 Task: Add an event with the title Product Development Update and Future Roadmap Discussion, date '2023/11/11', time 9:15 AM to 11:15 AMand add a description: Reviewing the creative elements of the campaign, such as visuals, copywriting, branding, and overall design. This involves evaluating their effectiveness in capturing attention, conveying the intended message, and creating a memorable brand impression.Select event color  Tomato . Add location for the event as: Hamburg, Germany, logged in from the account softage.4@softage.netand send the event invitation to softage.6@softage.net and softage.7@softage.net. Set a reminder for the event Weekly on Sunday
Action: Mouse moved to (75, 100)
Screenshot: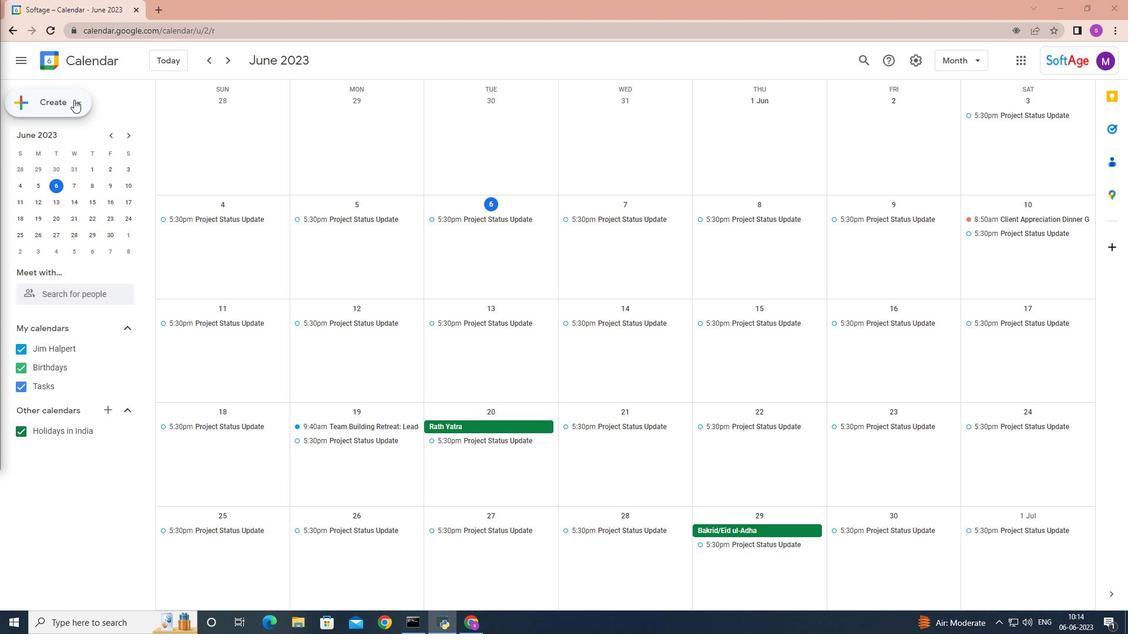 
Action: Mouse pressed left at (75, 100)
Screenshot: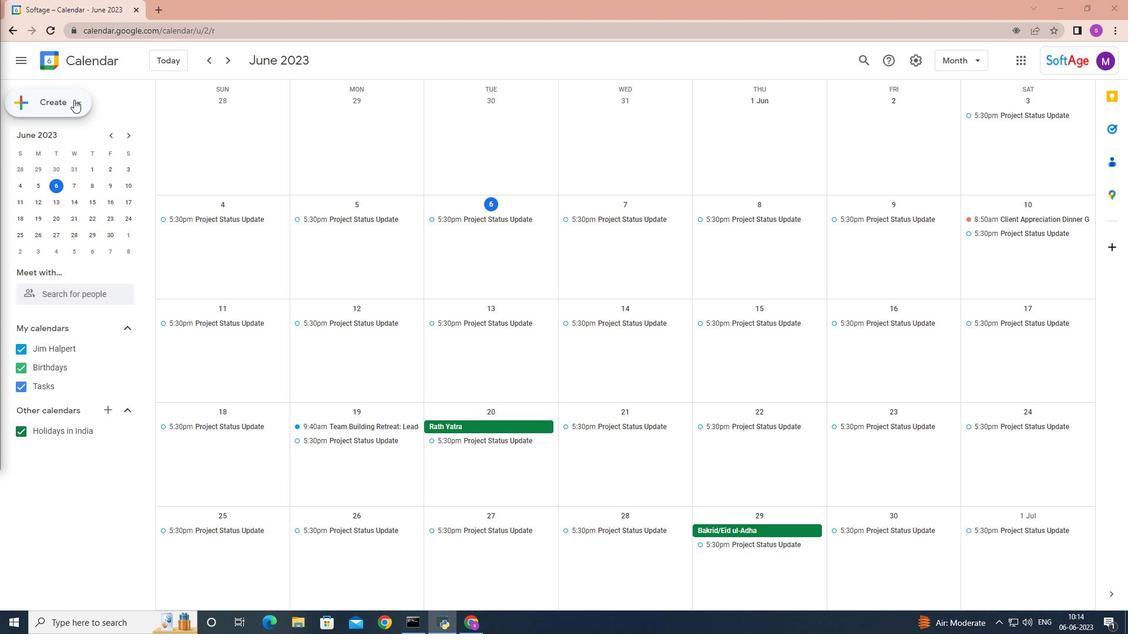 
Action: Mouse moved to (71, 129)
Screenshot: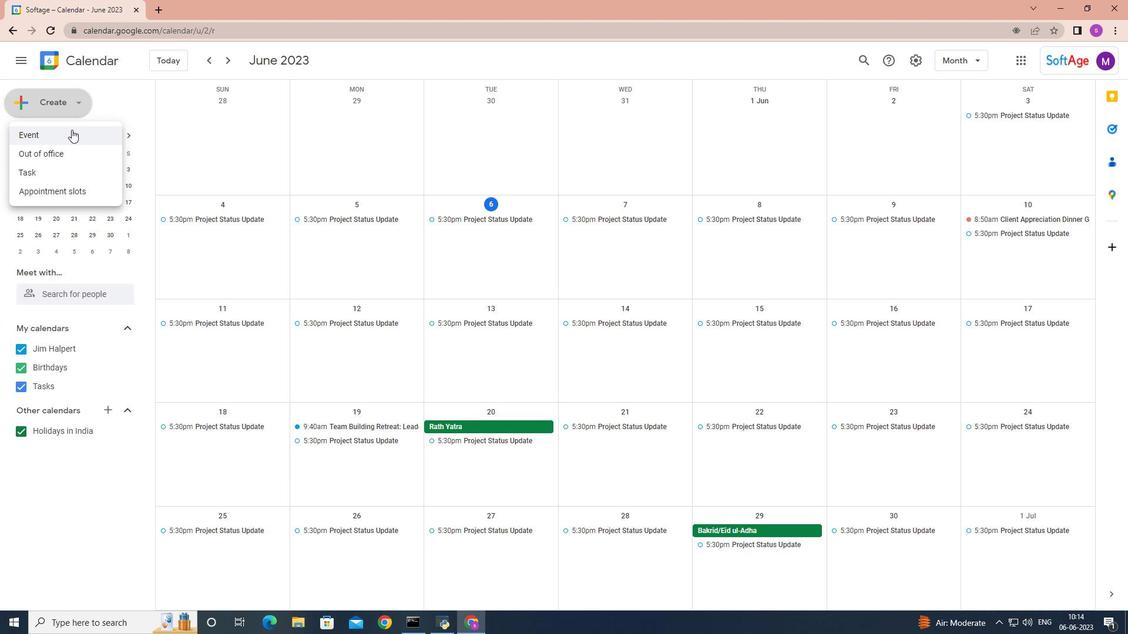 
Action: Mouse pressed left at (71, 129)
Screenshot: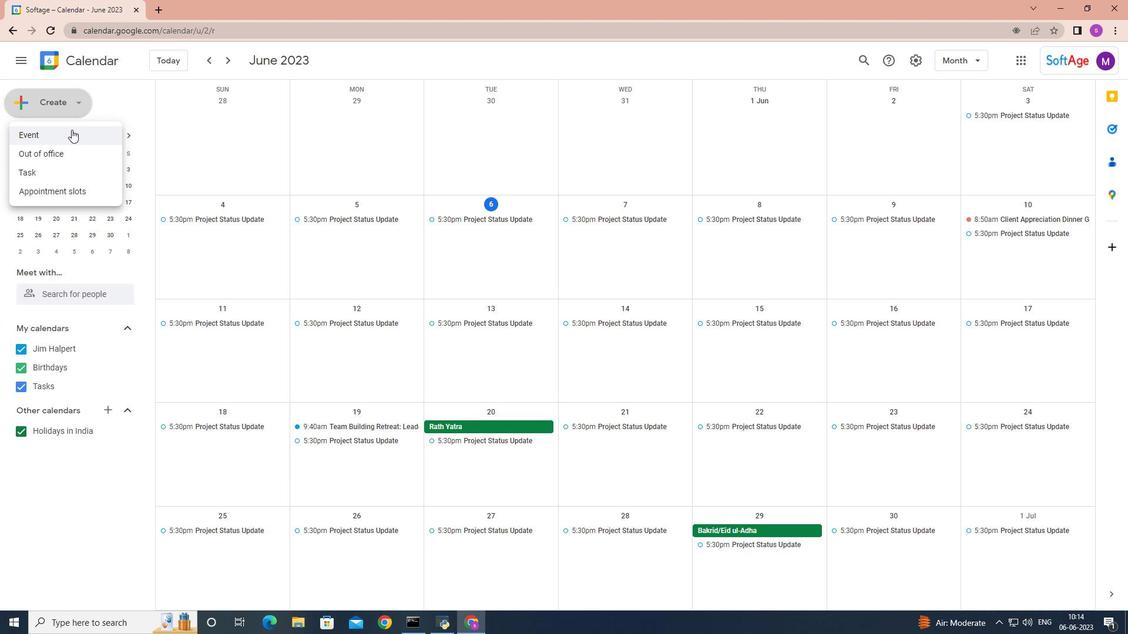 
Action: Mouse moved to (326, 459)
Screenshot: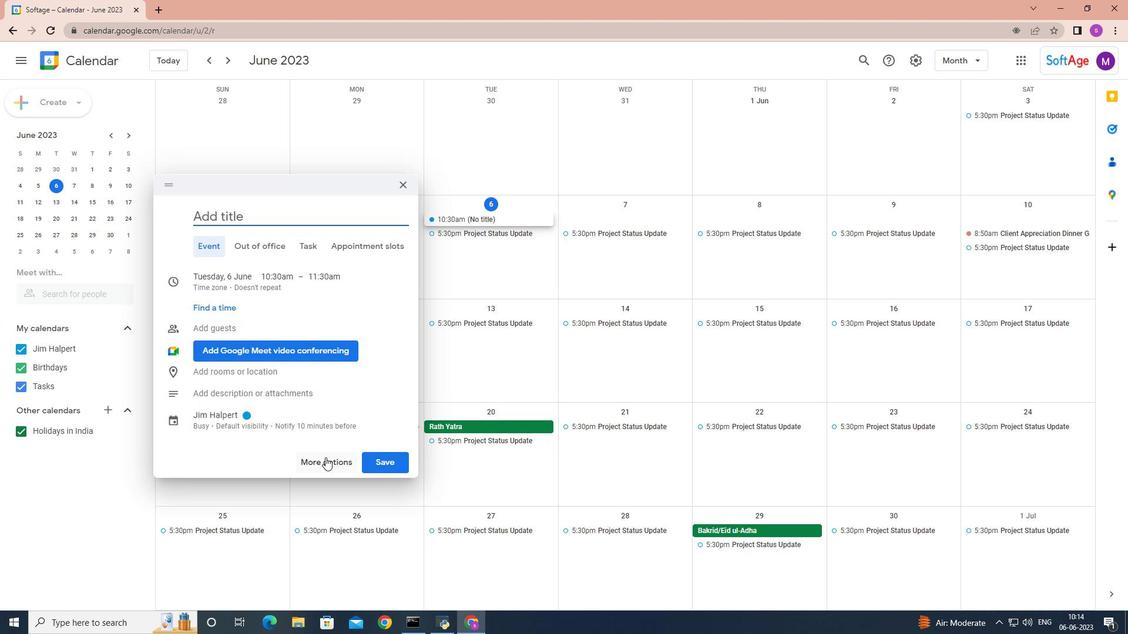 
Action: Mouse pressed left at (326, 459)
Screenshot: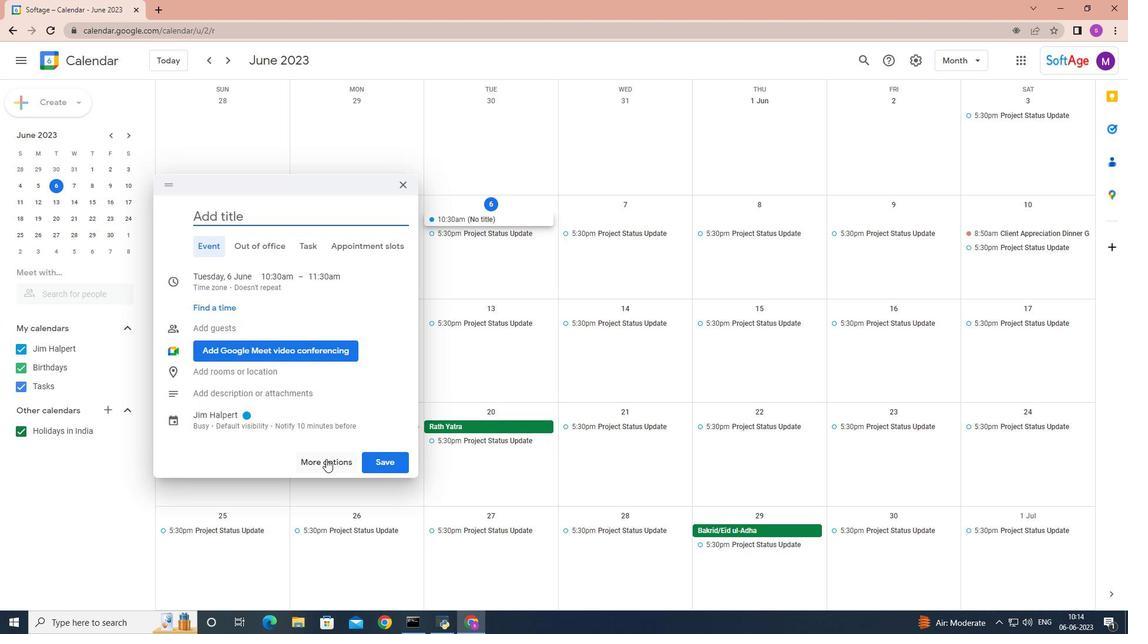 
Action: Mouse moved to (326, 459)
Screenshot: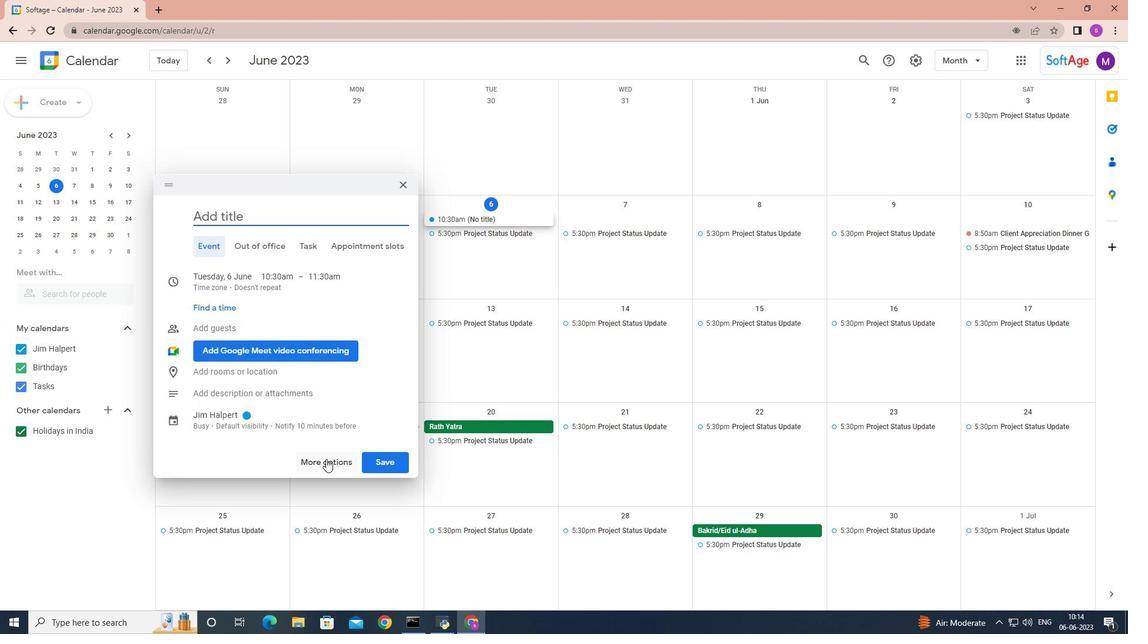 
Action: Key pressed <Key.shift>Product<Key.space><Key.shift>Development<Key.space><Key.shift>Update<Key.space>and<Key.space><Key.shift>Future<Key.space><Key.shift>Roadmap<Key.space><Key.backspace><Key.backspace><Key.backspace><Key.backspace><Key.space>map<Key.space><Key.shift><Key.shift>discussion<Key.space>
Screenshot: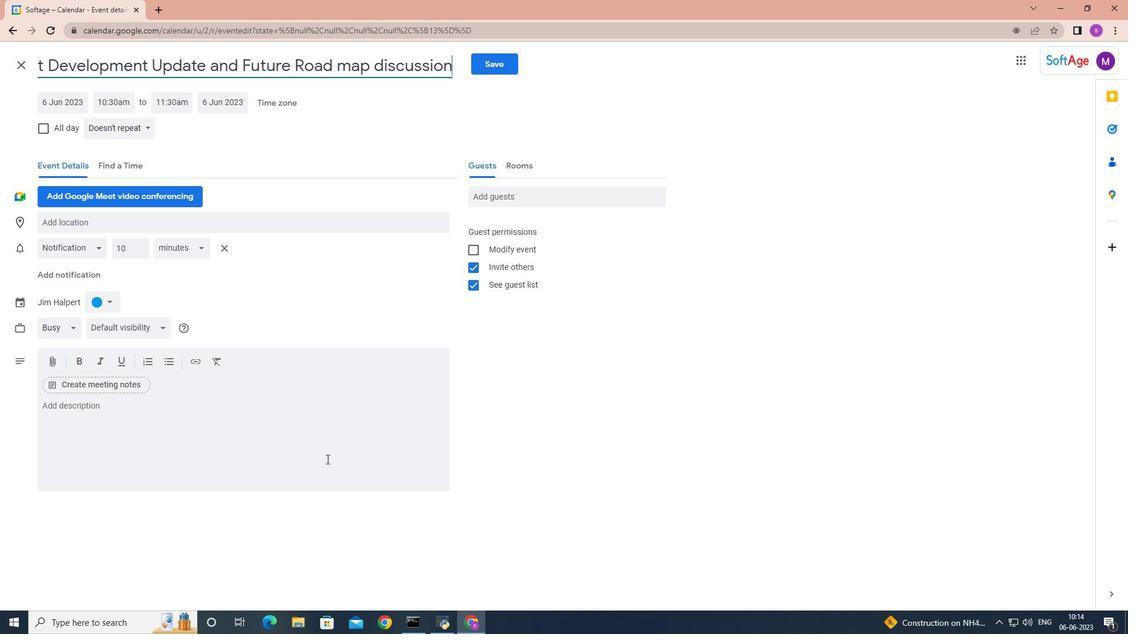 
Action: Mouse moved to (74, 102)
Screenshot: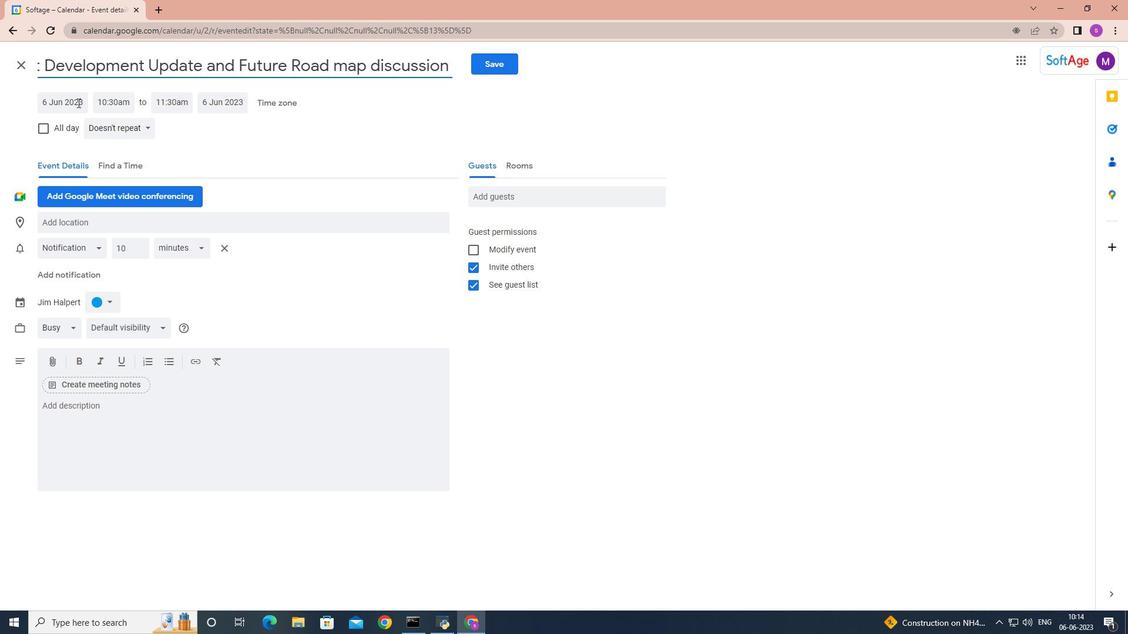 
Action: Mouse pressed left at (74, 102)
Screenshot: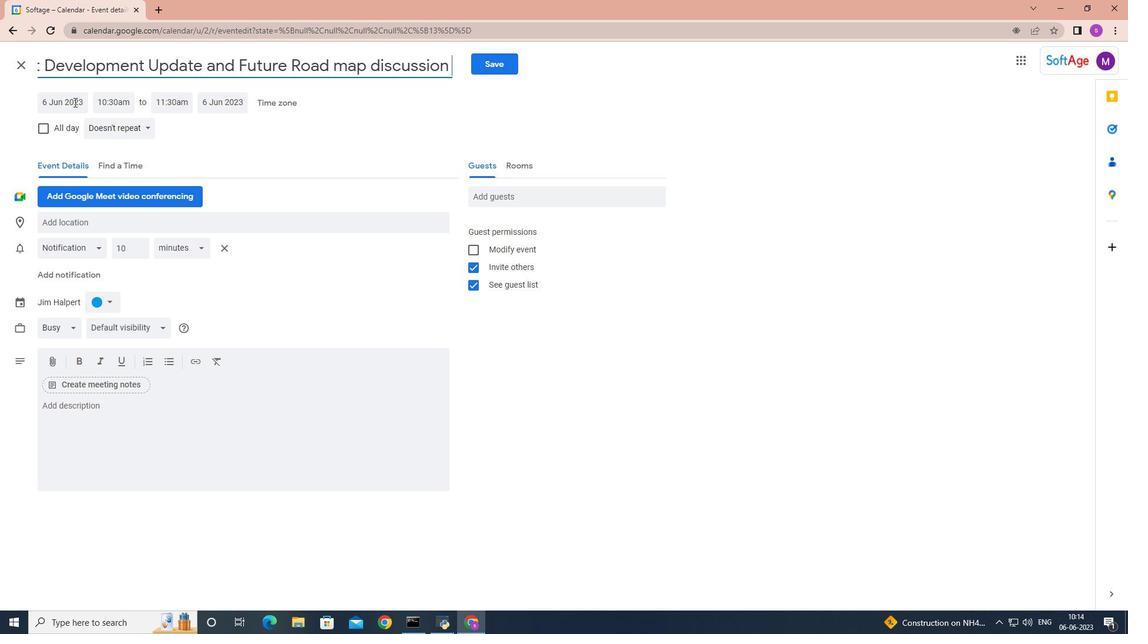 
Action: Mouse moved to (187, 129)
Screenshot: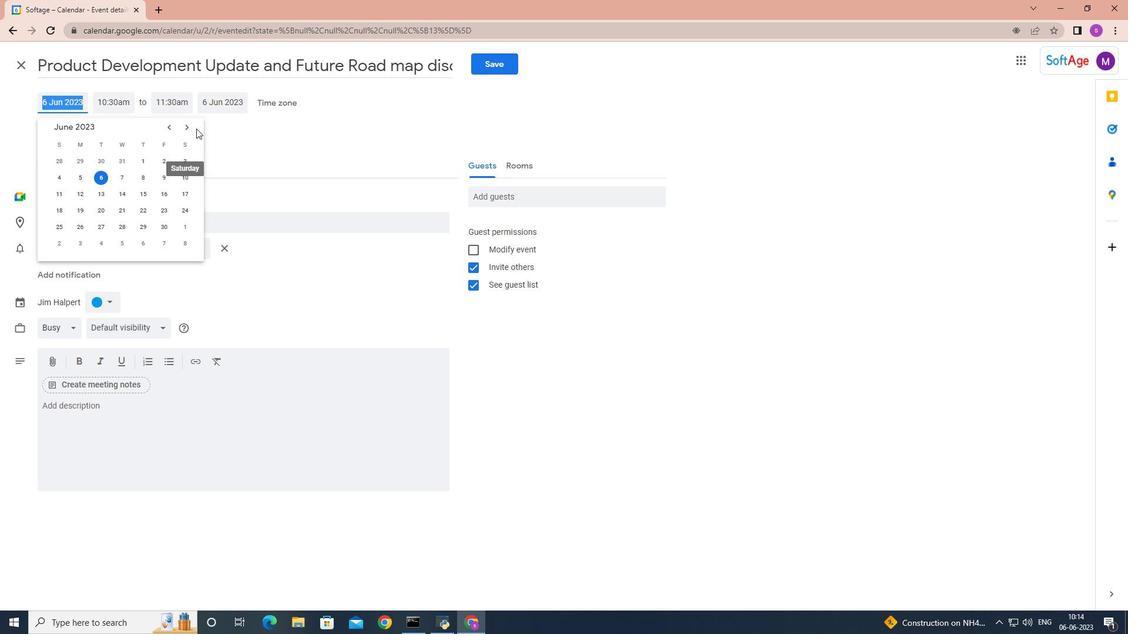 
Action: Mouse pressed left at (187, 129)
Screenshot: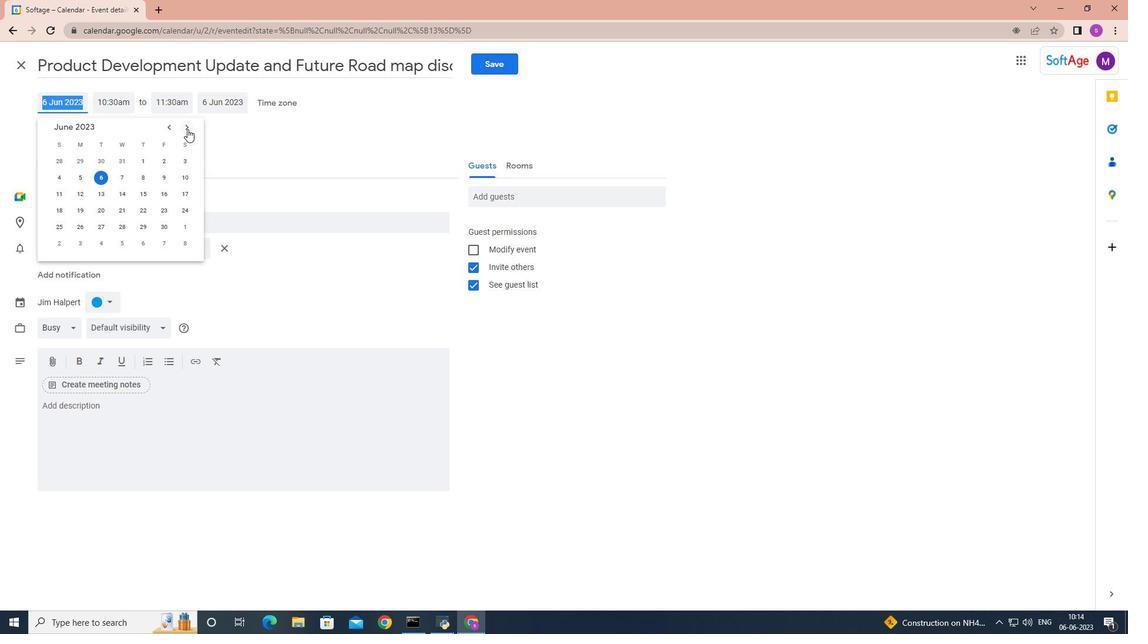 
Action: Mouse pressed left at (187, 129)
Screenshot: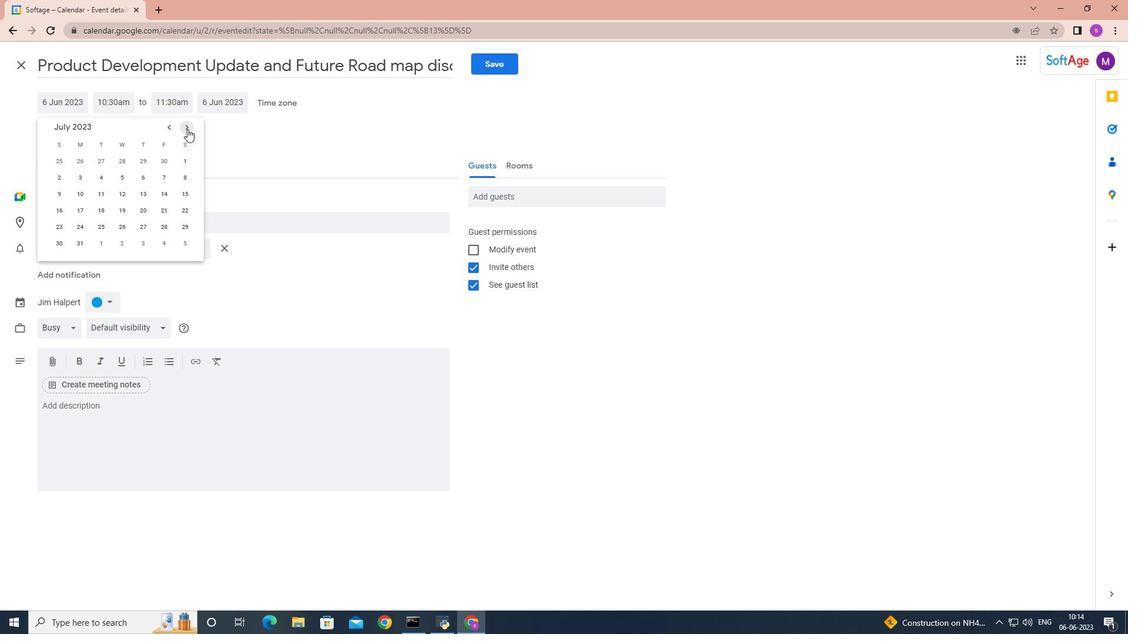 
Action: Mouse pressed left at (187, 129)
Screenshot: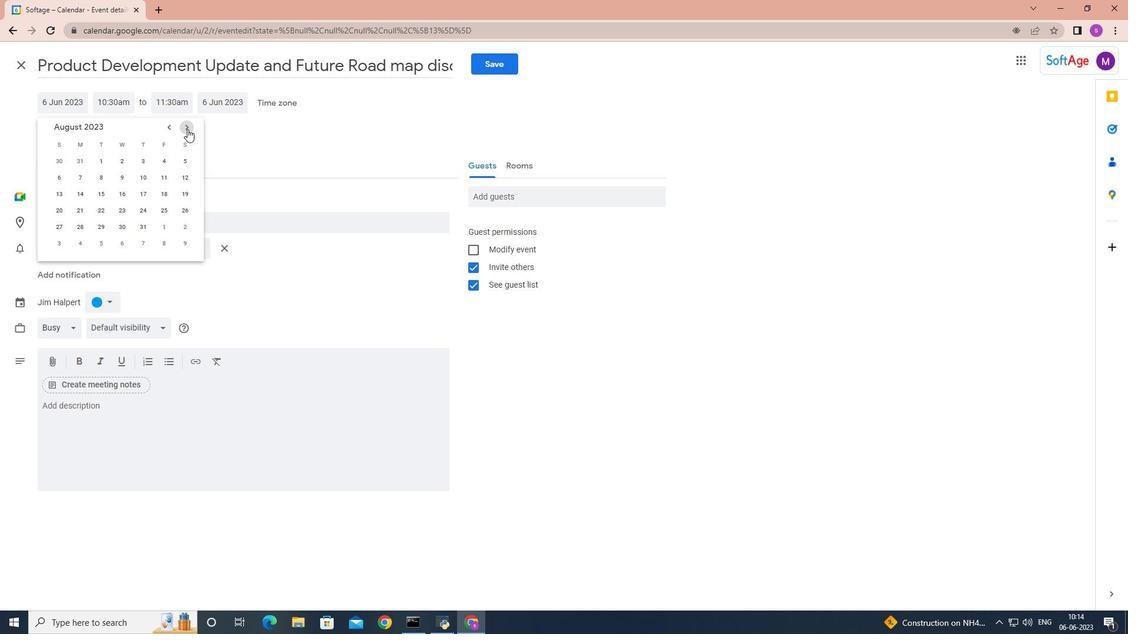 
Action: Mouse pressed left at (187, 129)
Screenshot: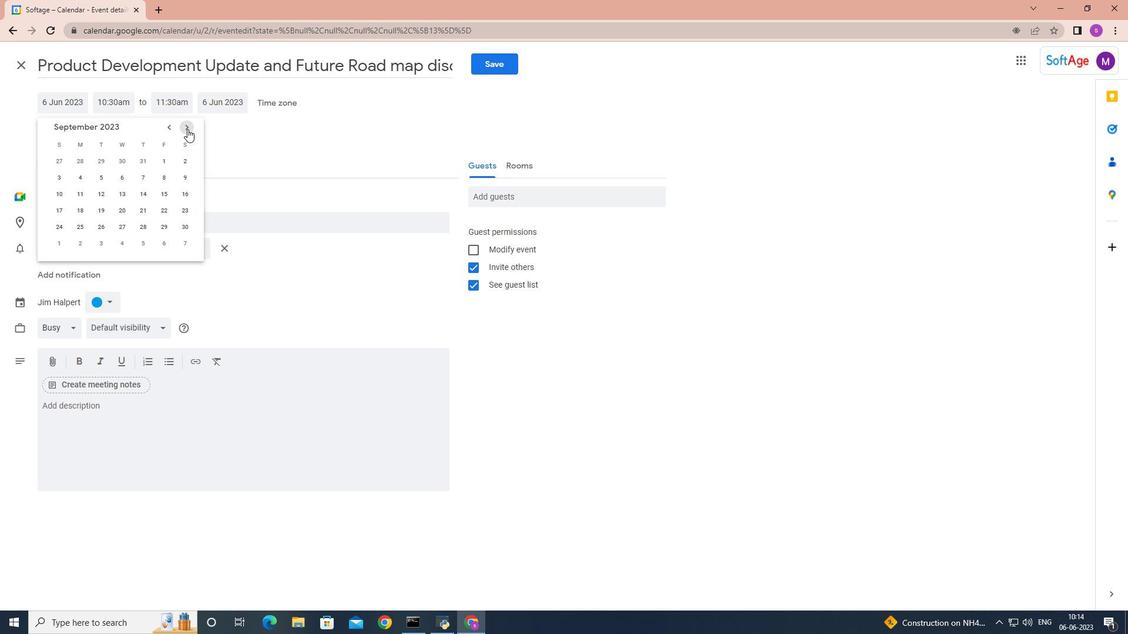 
Action: Mouse pressed left at (187, 129)
Screenshot: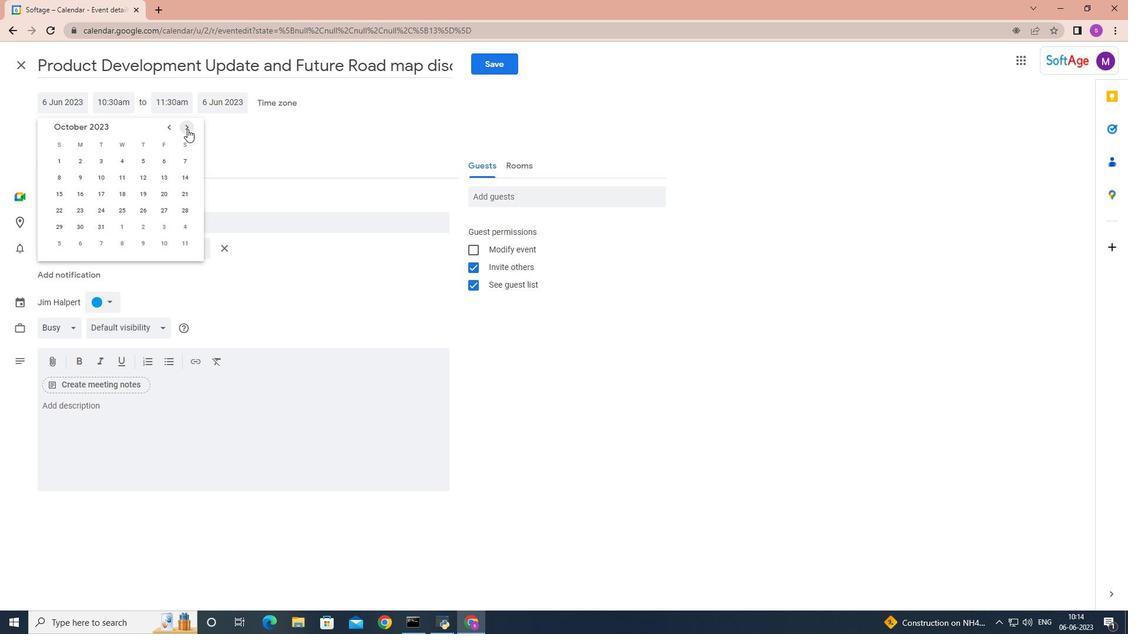 
Action: Mouse moved to (183, 179)
Screenshot: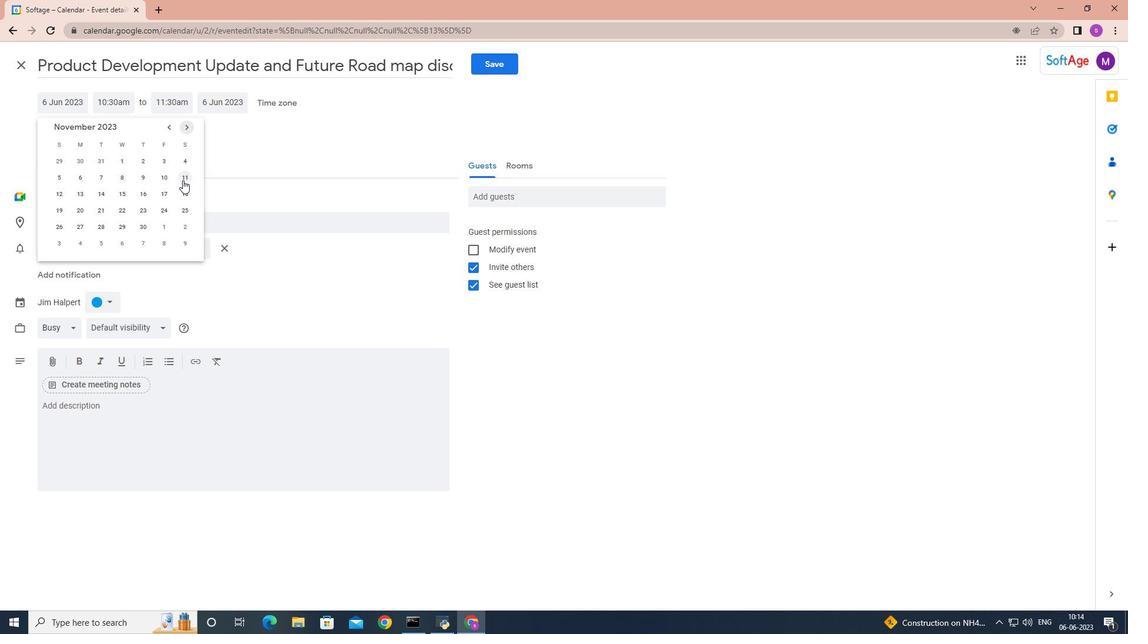 
Action: Mouse pressed left at (183, 179)
Screenshot: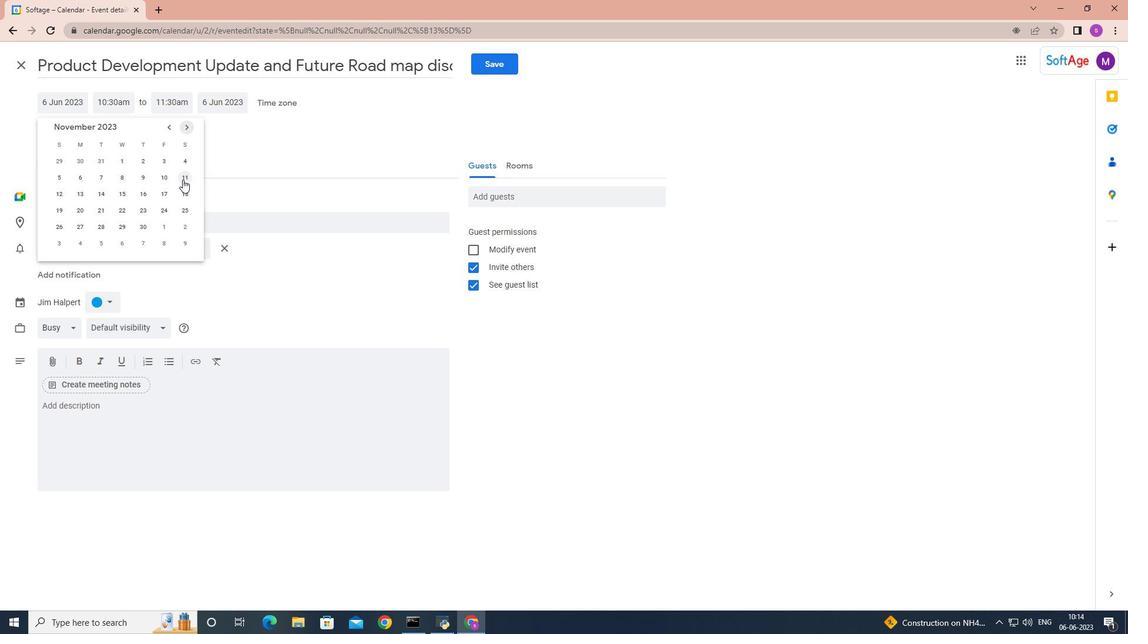 
Action: Mouse moved to (126, 104)
Screenshot: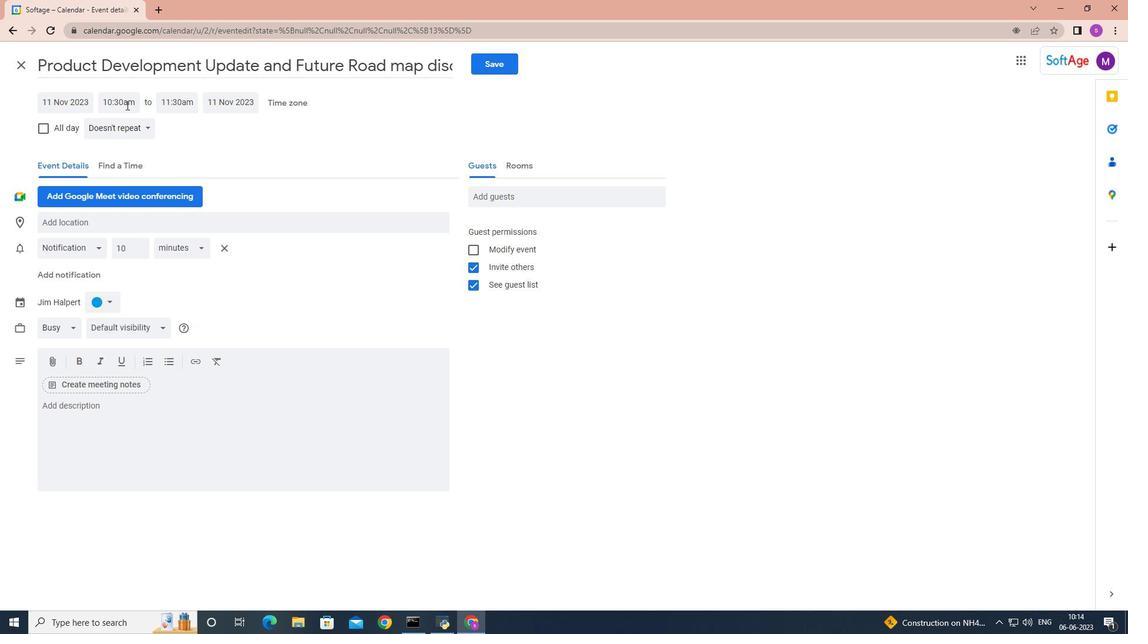 
Action: Mouse pressed left at (126, 104)
Screenshot: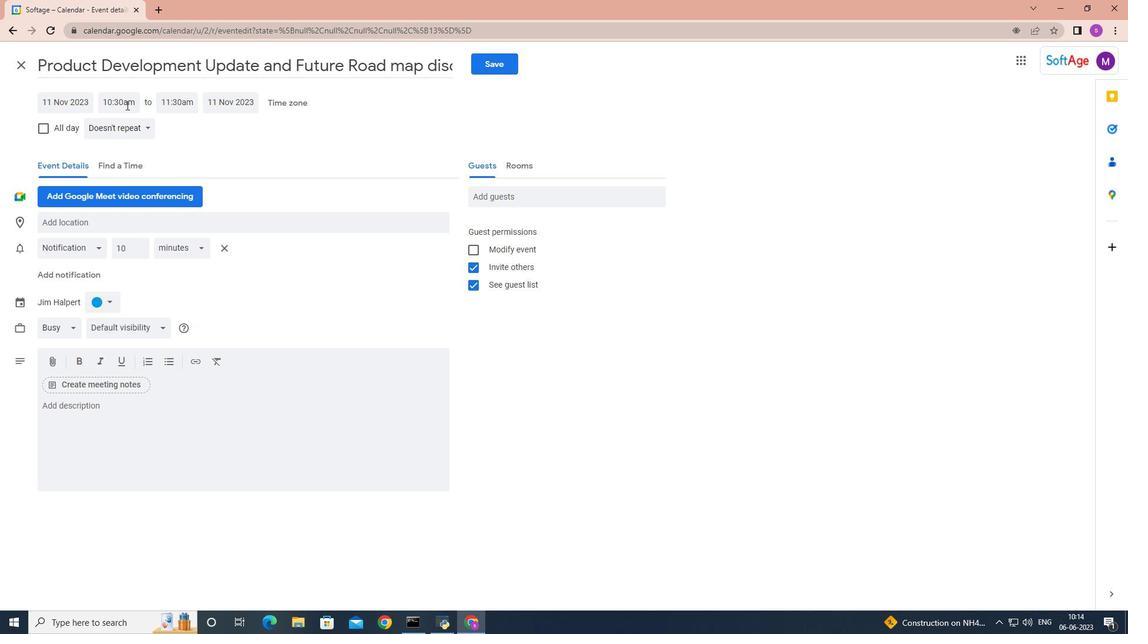 
Action: Mouse moved to (169, 202)
Screenshot: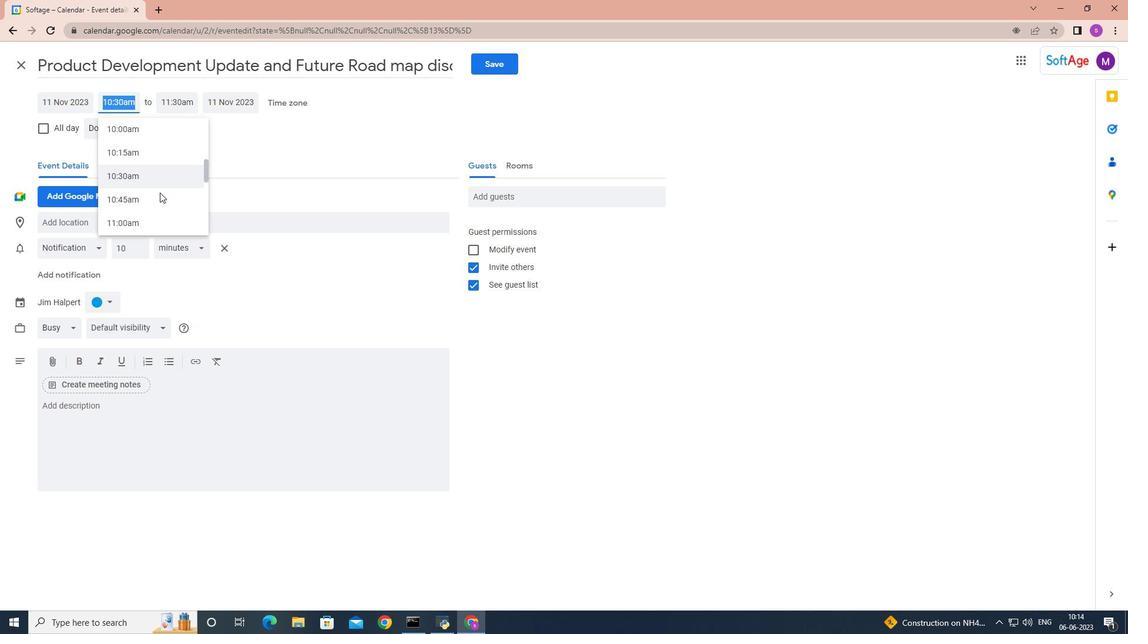 
Action: Mouse scrolled (169, 203) with delta (0, 0)
Screenshot: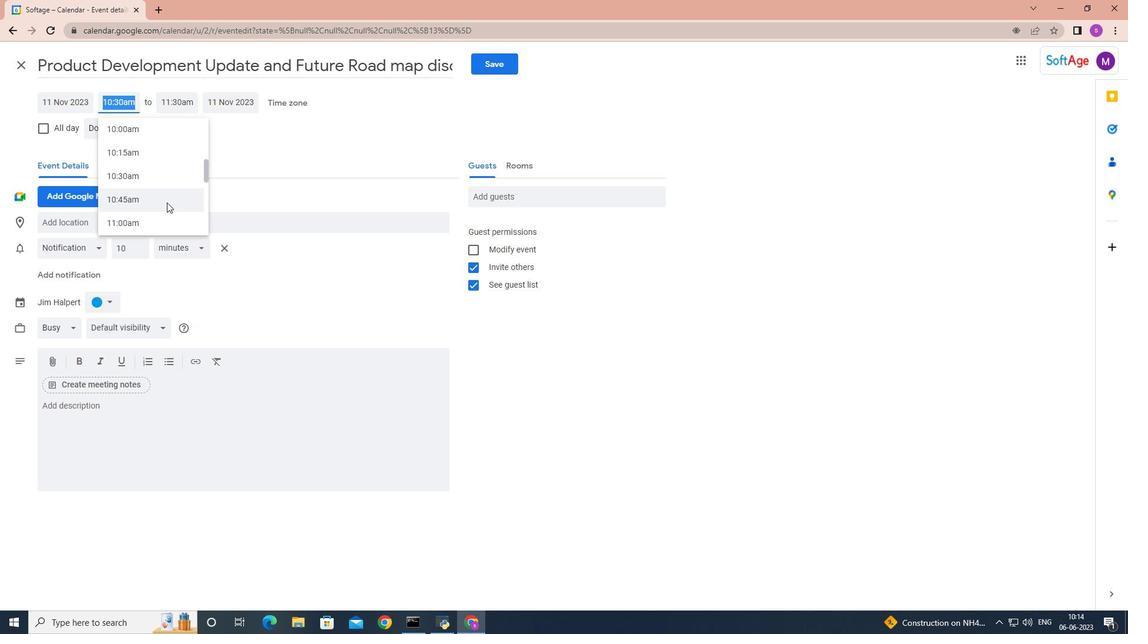 
Action: Mouse scrolled (169, 203) with delta (0, 0)
Screenshot: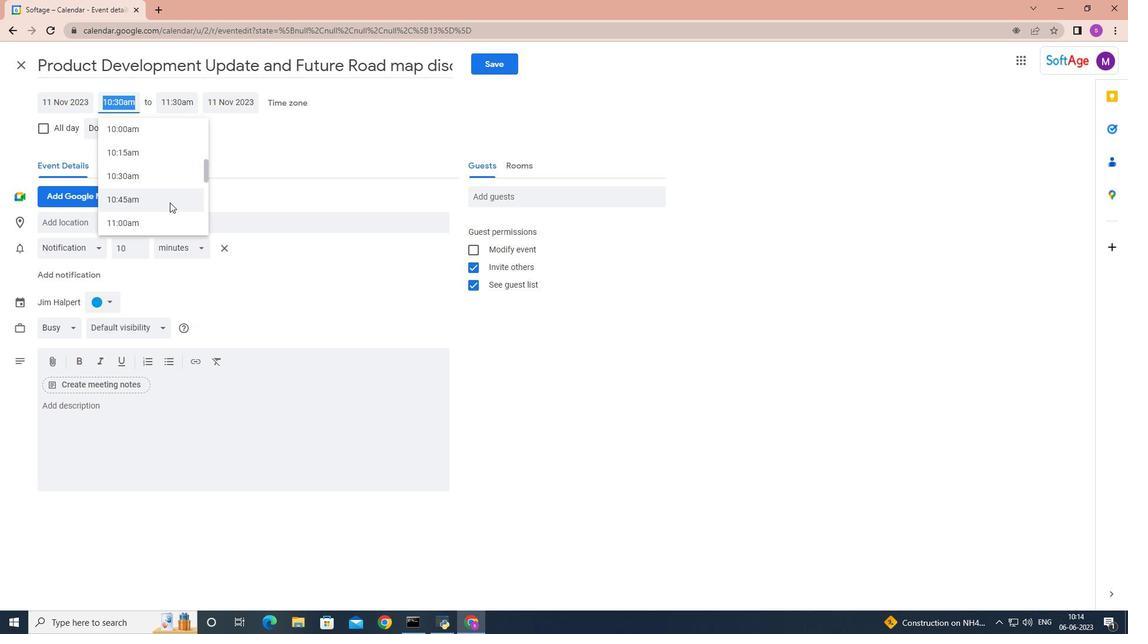 
Action: Mouse scrolled (169, 203) with delta (0, 0)
Screenshot: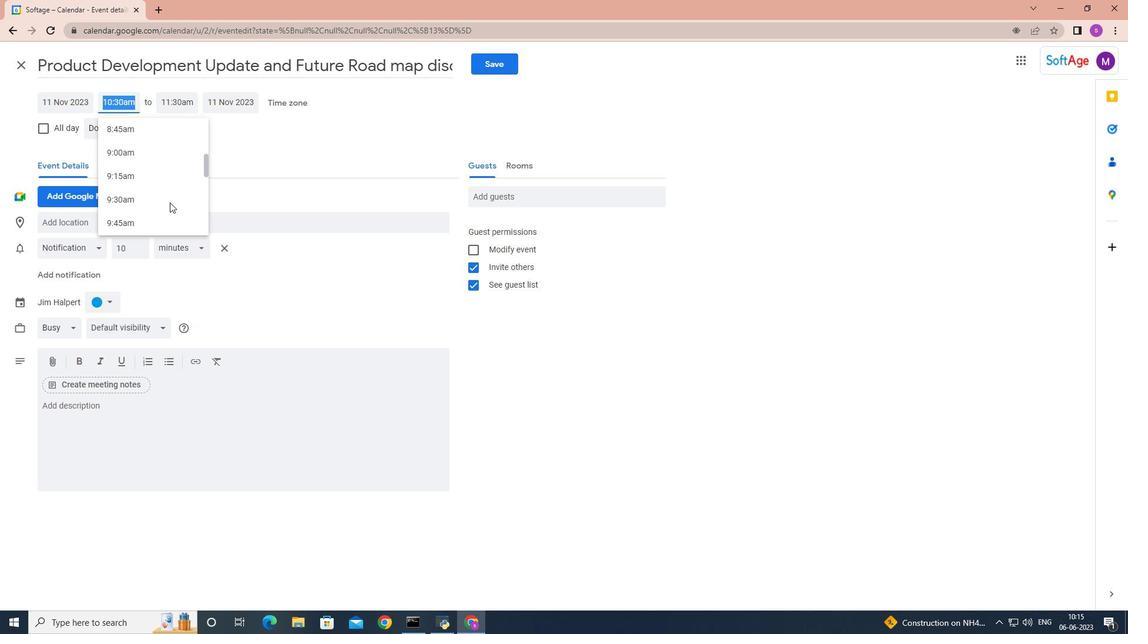 
Action: Mouse moved to (156, 228)
Screenshot: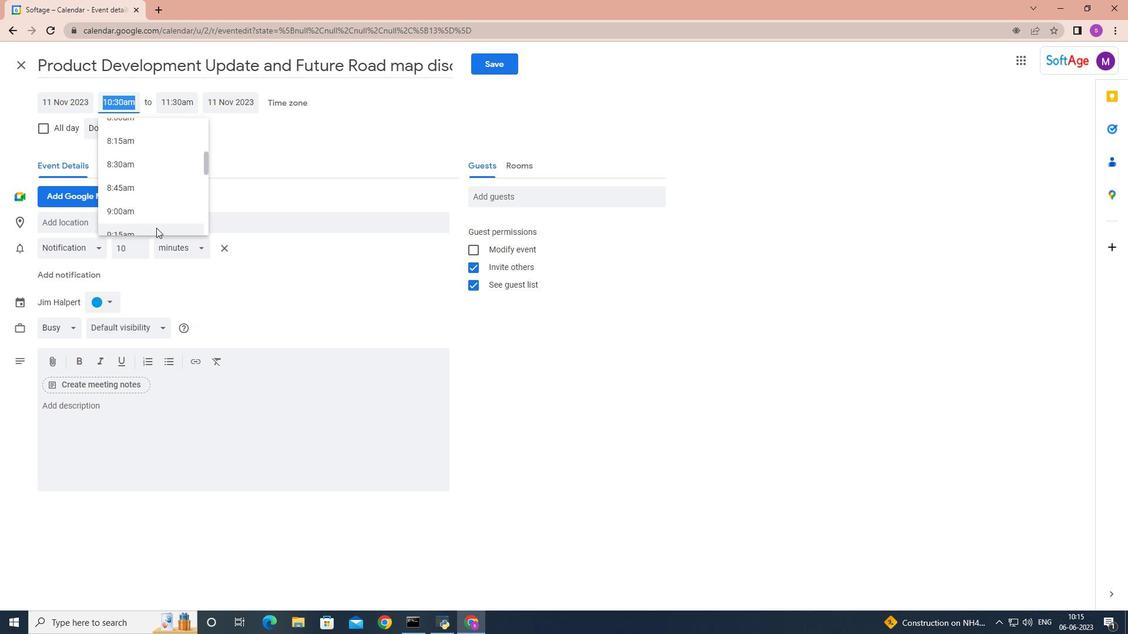 
Action: Mouse pressed left at (156, 228)
Screenshot: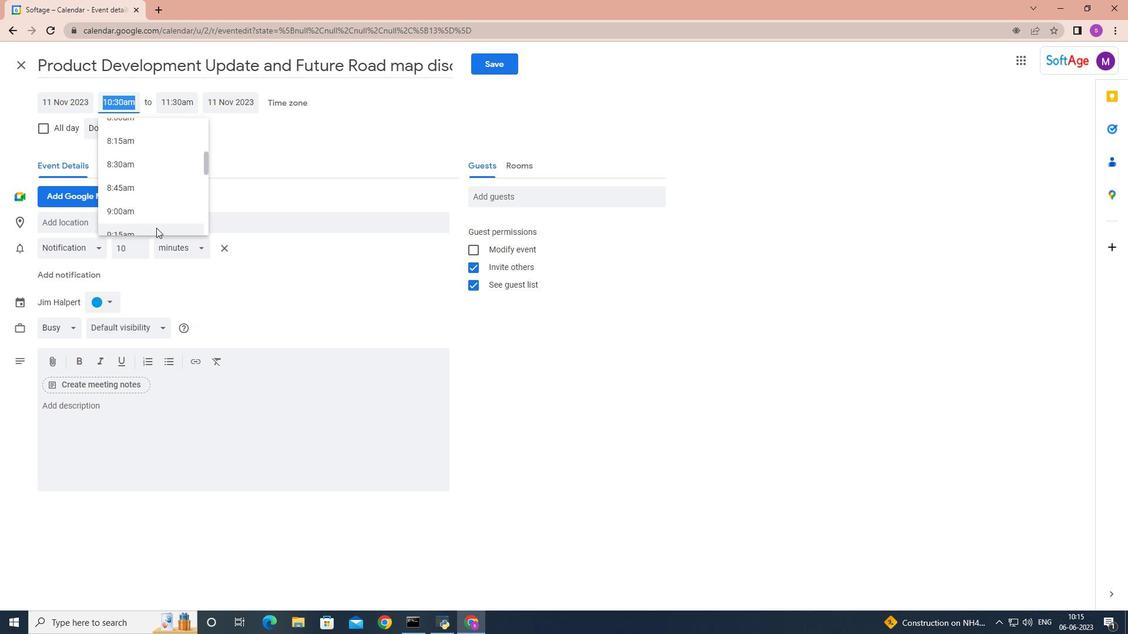
Action: Mouse moved to (181, 101)
Screenshot: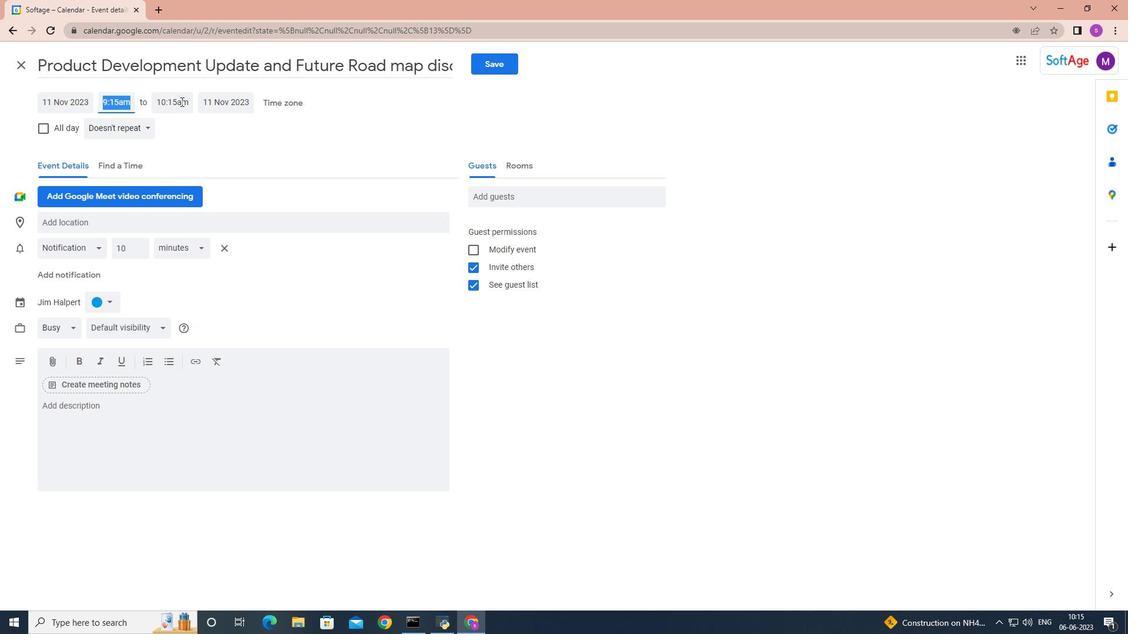 
Action: Mouse pressed left at (181, 101)
Screenshot: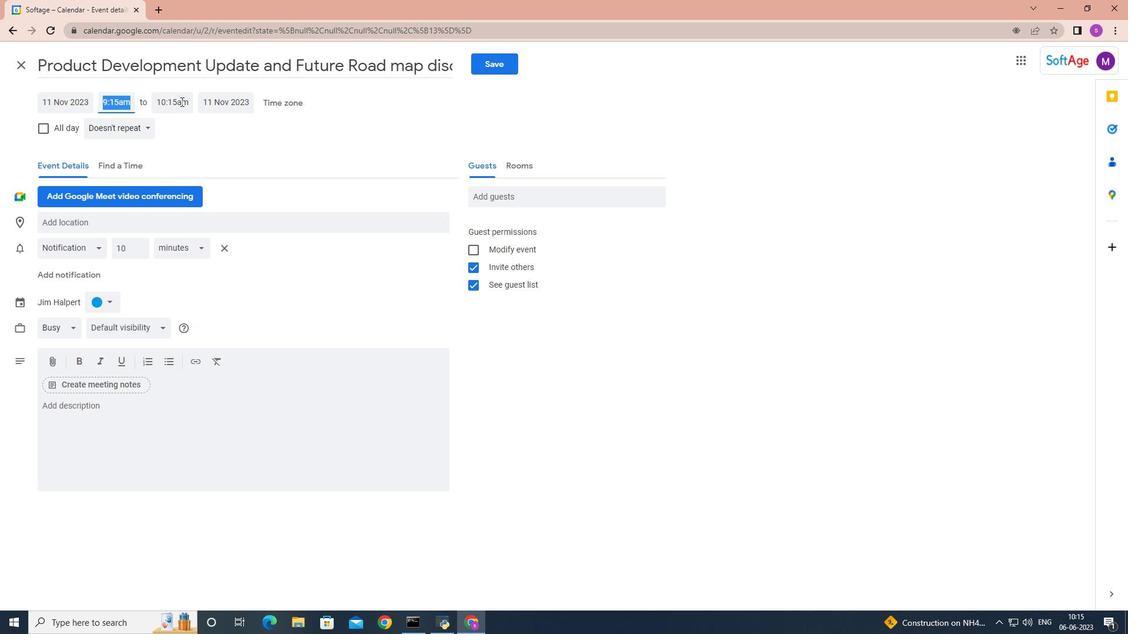 
Action: Mouse moved to (196, 222)
Screenshot: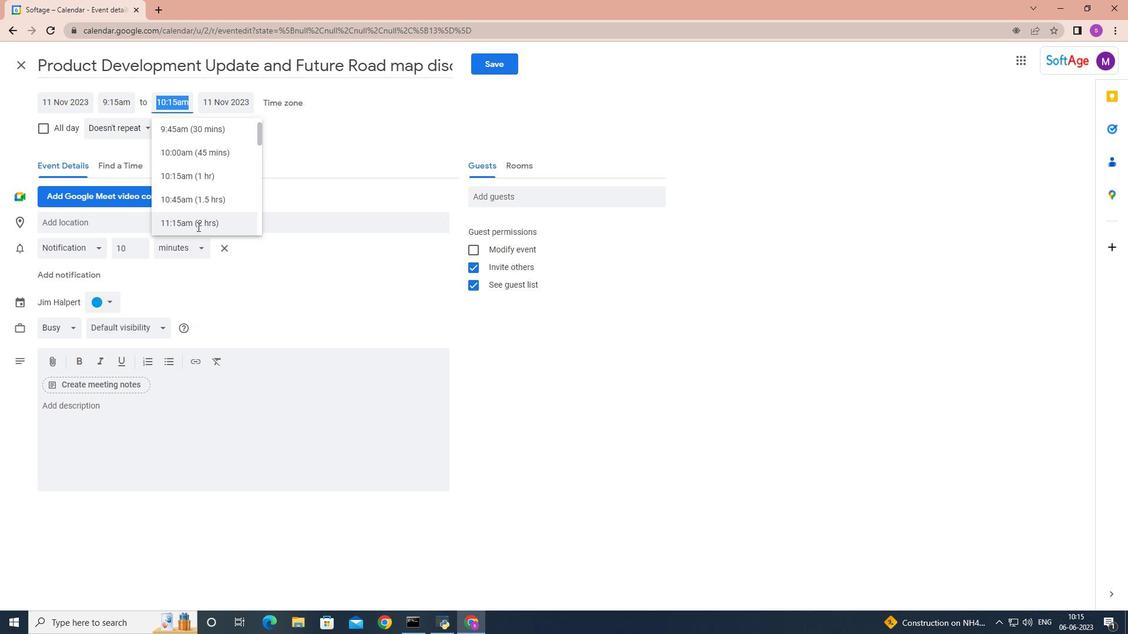 
Action: Mouse pressed left at (196, 222)
Screenshot: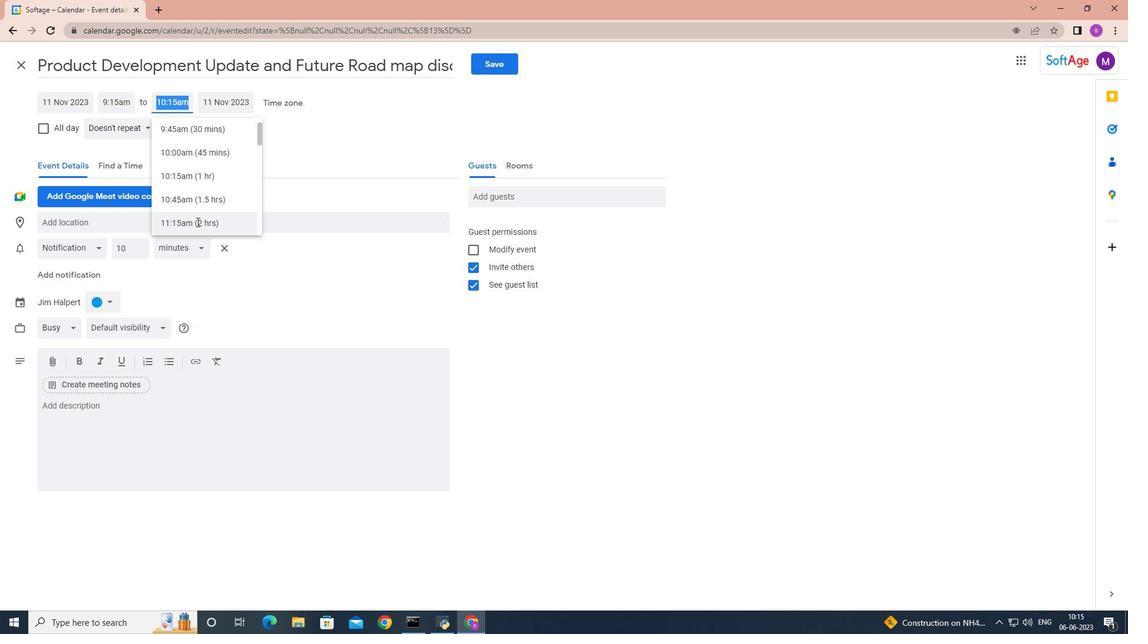 
Action: Mouse moved to (93, 424)
Screenshot: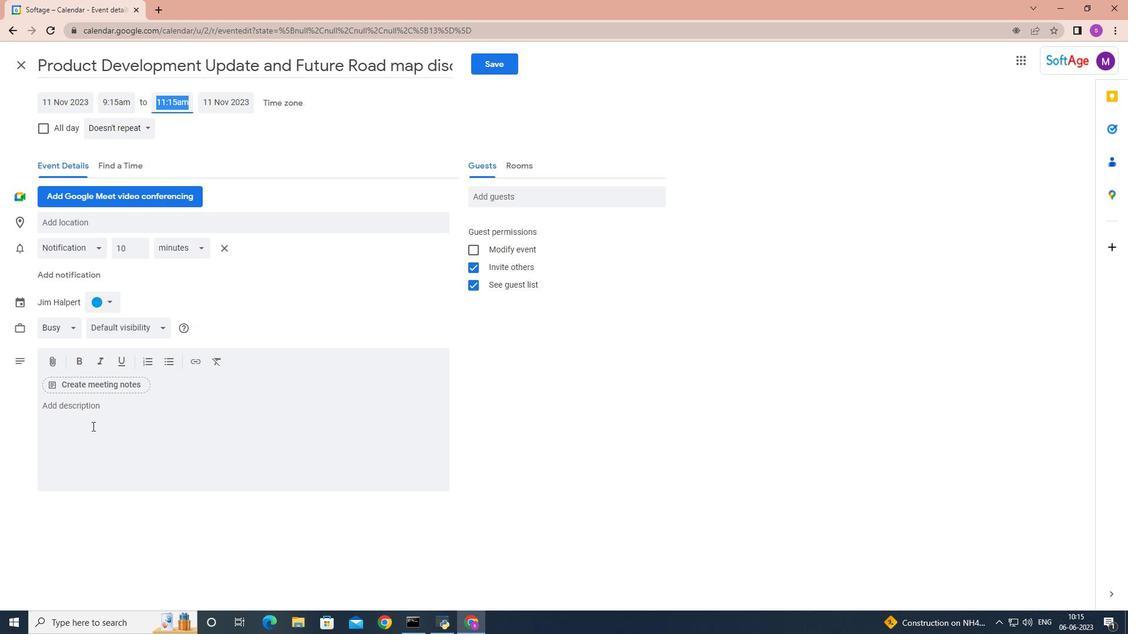 
Action: Mouse pressed left at (93, 424)
Screenshot: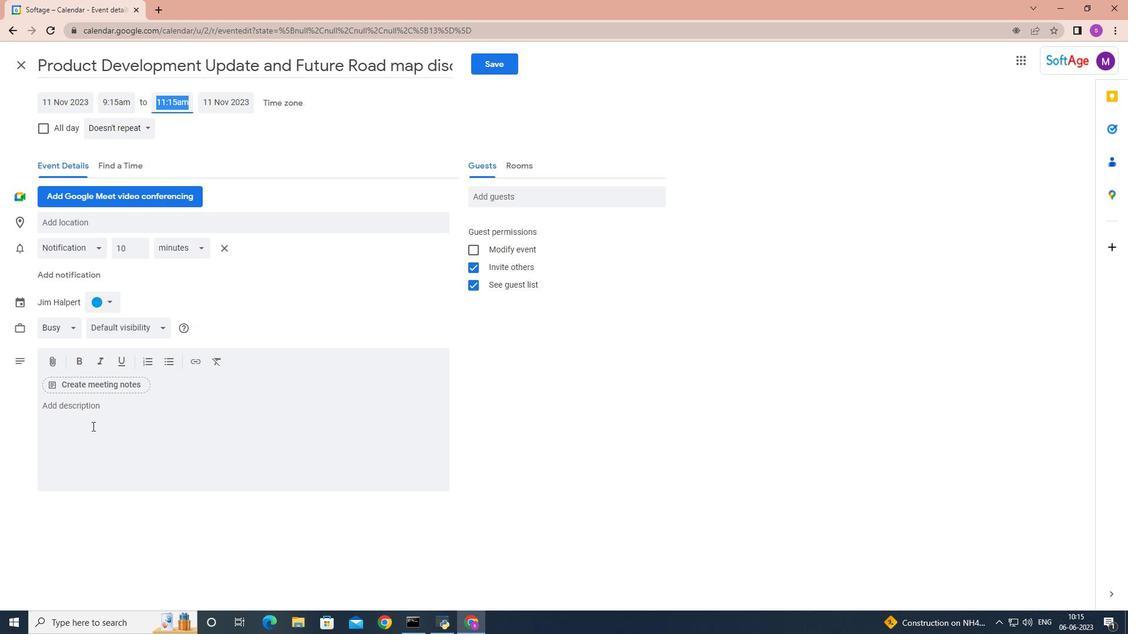 
Action: Key pressed <Key.shift>Reviewing<Key.space>the<Key.space>creative<Key.space>elements<Key.space>of<Key.space>the<Key.space>campaign,<Key.space>such<Key.space>as<Key.space>visuals<Key.space><Key.backspace>,<Key.space>copywriting<Key.space><Key.backspace><Key.backspace><Key.backspace><Key.backspace><Key.backspace>ting<Key.space><Key.backspace><Key.backspace><Key.backspace><Key.backspace><Key.backspace><Key.backspace><Key.backspace><Key.backspace><Key.space>writing<Key.space><Key.backspace>,<Key.space>branding<Key.space>and<Key.space>overall<Key.space>design.<Key.space><Key.shift>This<Key.space>involves<Key.space>evaluting<Key.space><Key.backspace><Key.backspace><Key.backspace><Key.backspace><Key.backspace>ating<Key.space>their<Key.space>effectiveness<Key.space>in<Key.space>captut<Key.backspace>ring<Key.space>attention,<Key.space>conver<Key.backspace>ying<Key.space>the<Key.space>intended<Key.space>message<Key.space>and<Key.space>creating<Key.space>a<Key.space>memorable<Key.space>brand<Key.space>impression.
Screenshot: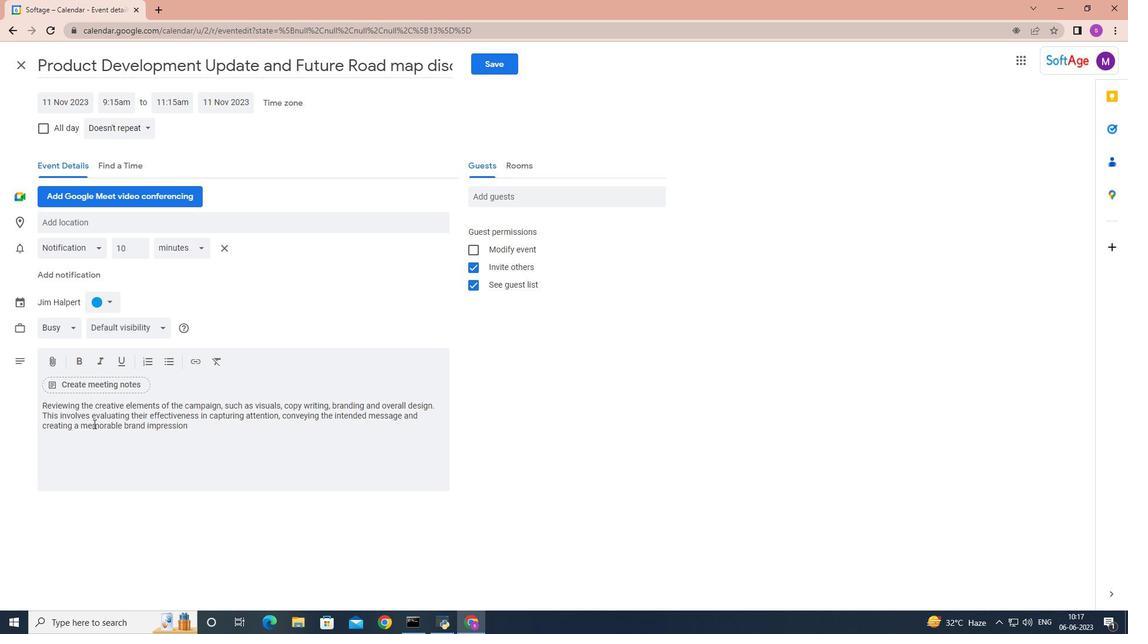 
Action: Mouse moved to (109, 301)
Screenshot: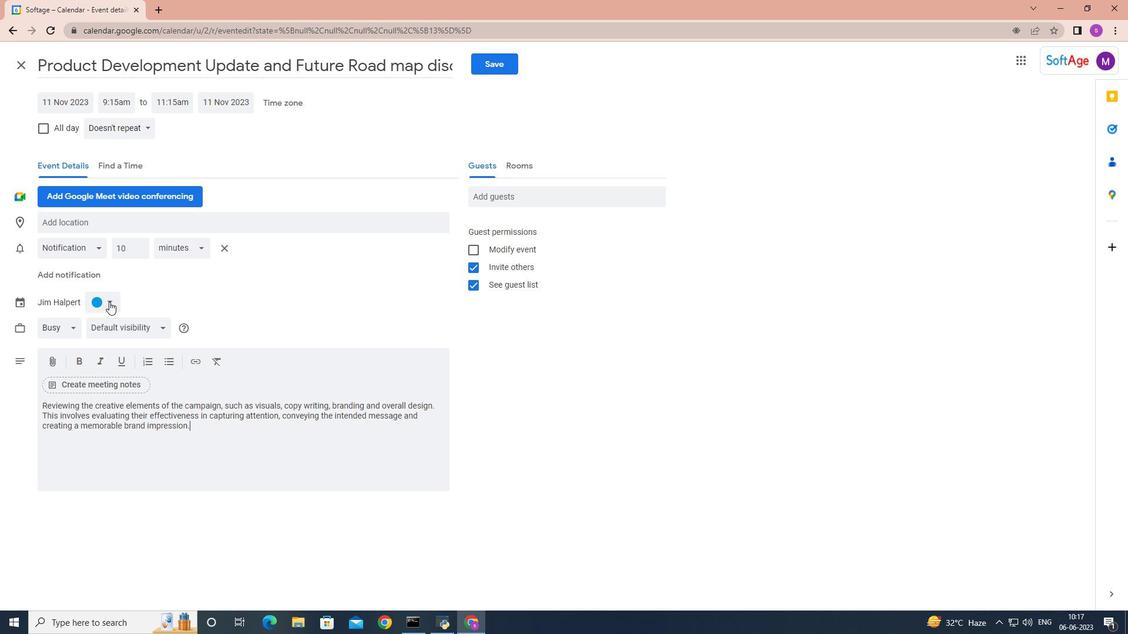 
Action: Mouse pressed left at (109, 301)
Screenshot: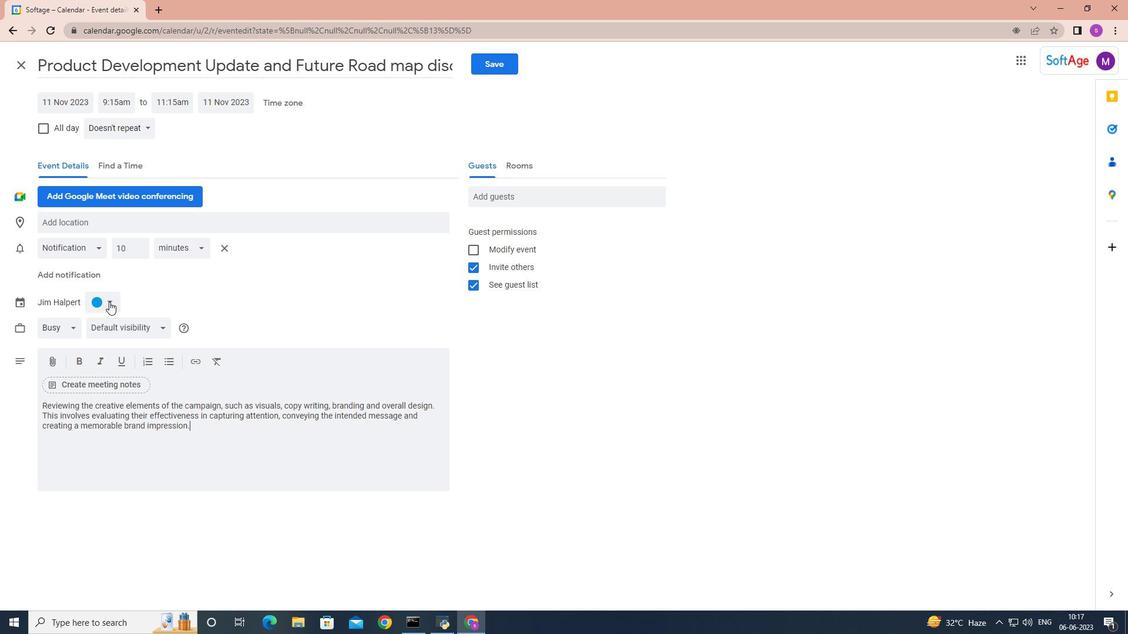 
Action: Mouse moved to (97, 305)
Screenshot: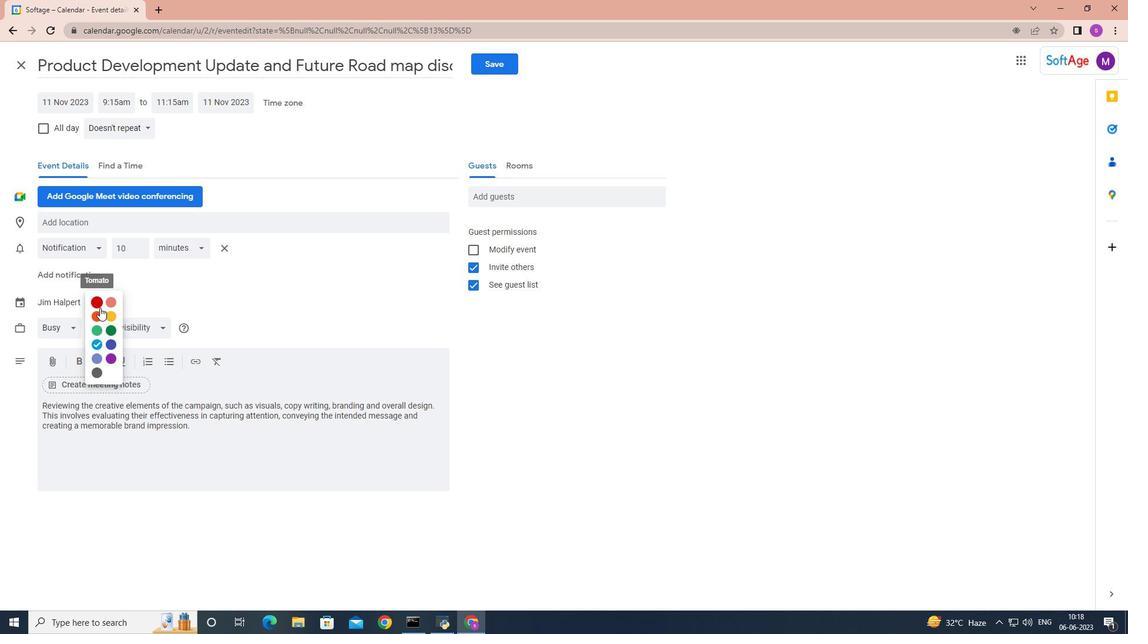 
Action: Mouse pressed left at (97, 305)
Screenshot: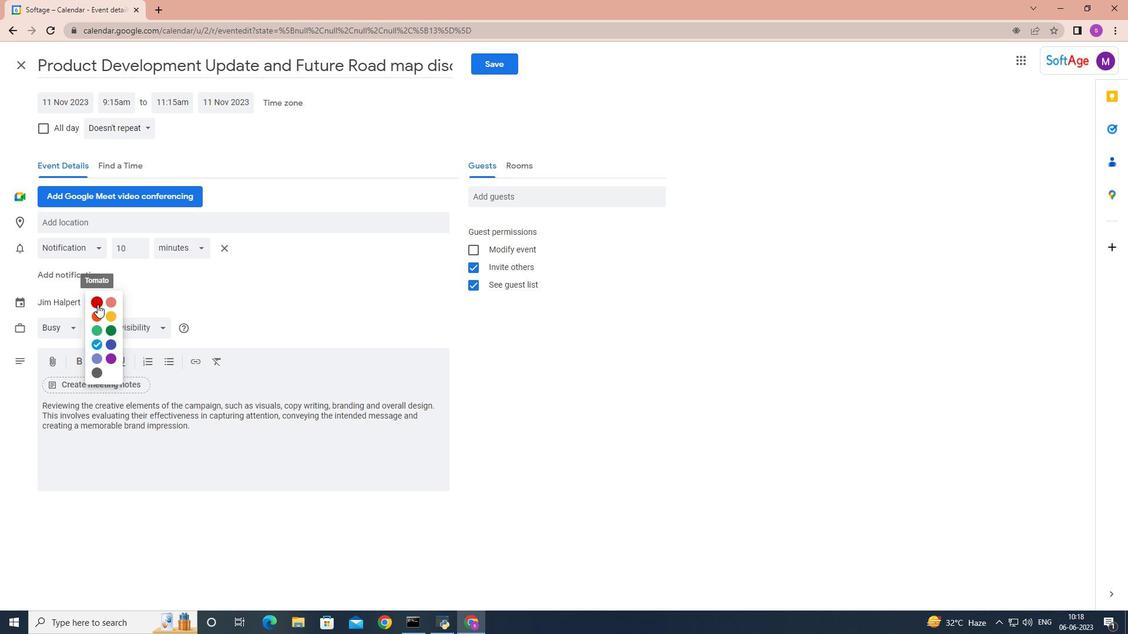 
Action: Mouse moved to (109, 222)
Screenshot: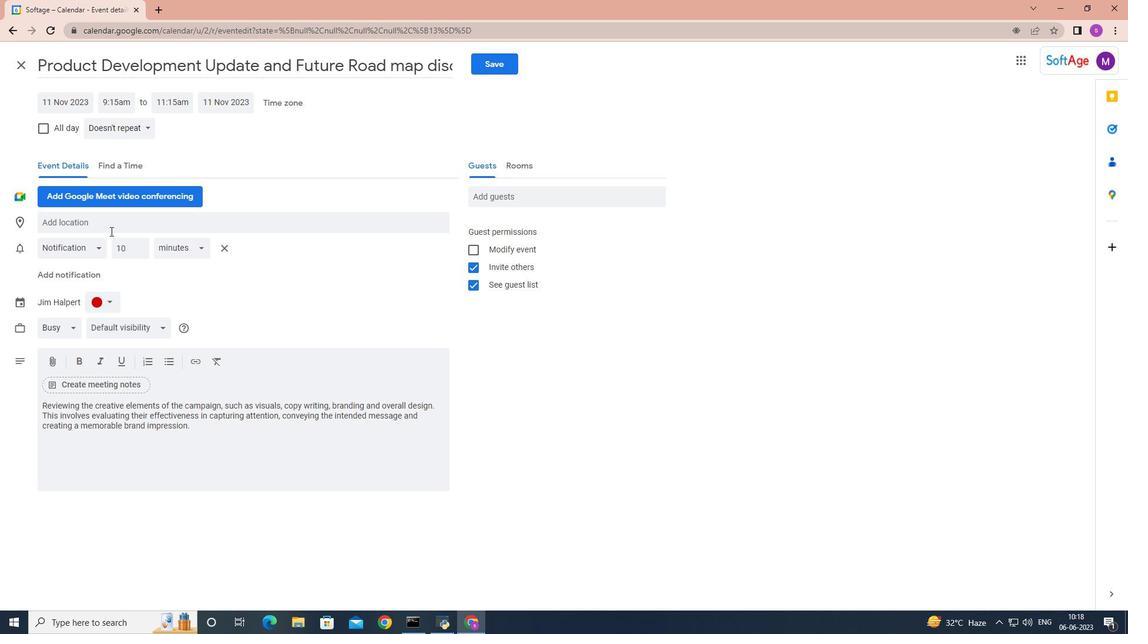 
Action: Mouse pressed left at (109, 222)
Screenshot: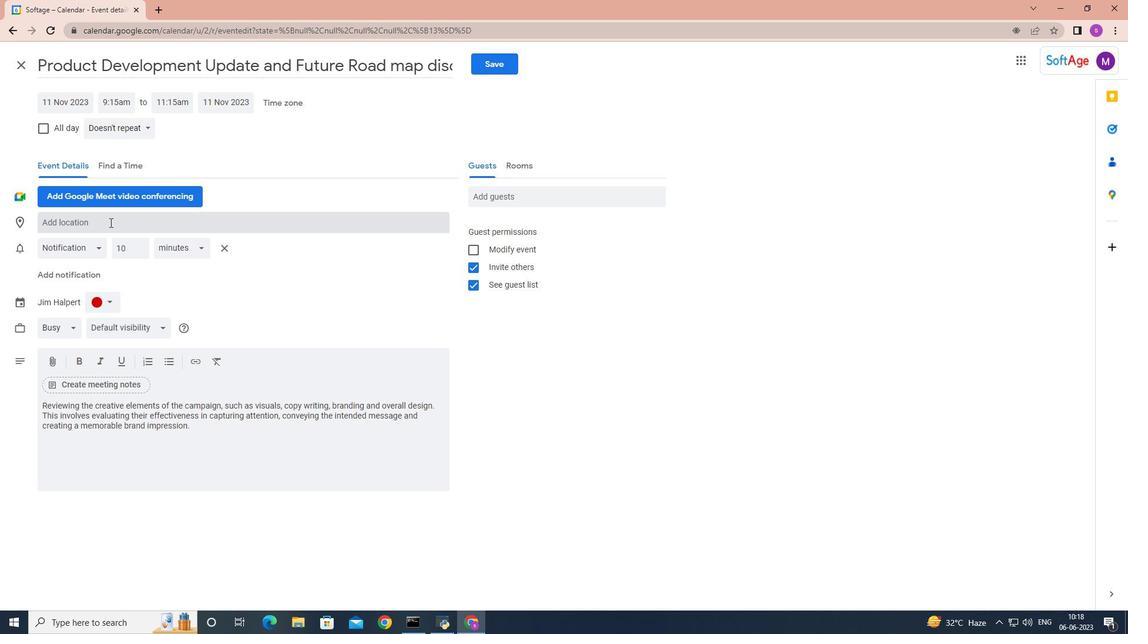 
Action: Key pressed <Key.shift>ha<Key.backspace><Key.backspace><Key.shift>Hamburg,<Key.space><Key.shift>Germany
Screenshot: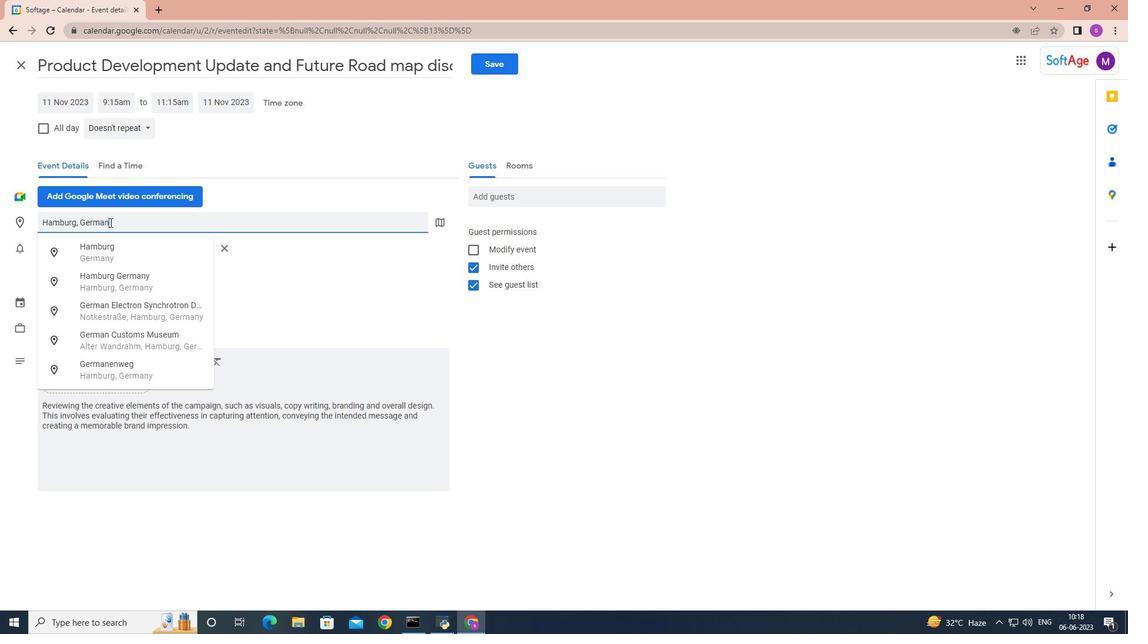 
Action: Mouse moved to (546, 192)
Screenshot: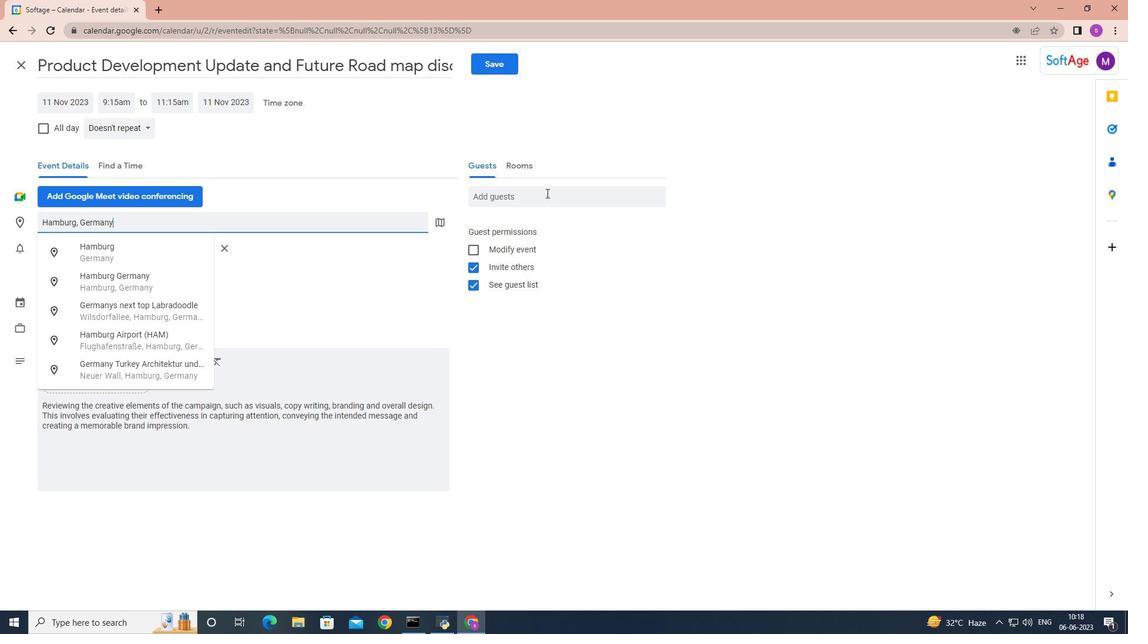 
Action: Mouse pressed left at (546, 192)
Screenshot: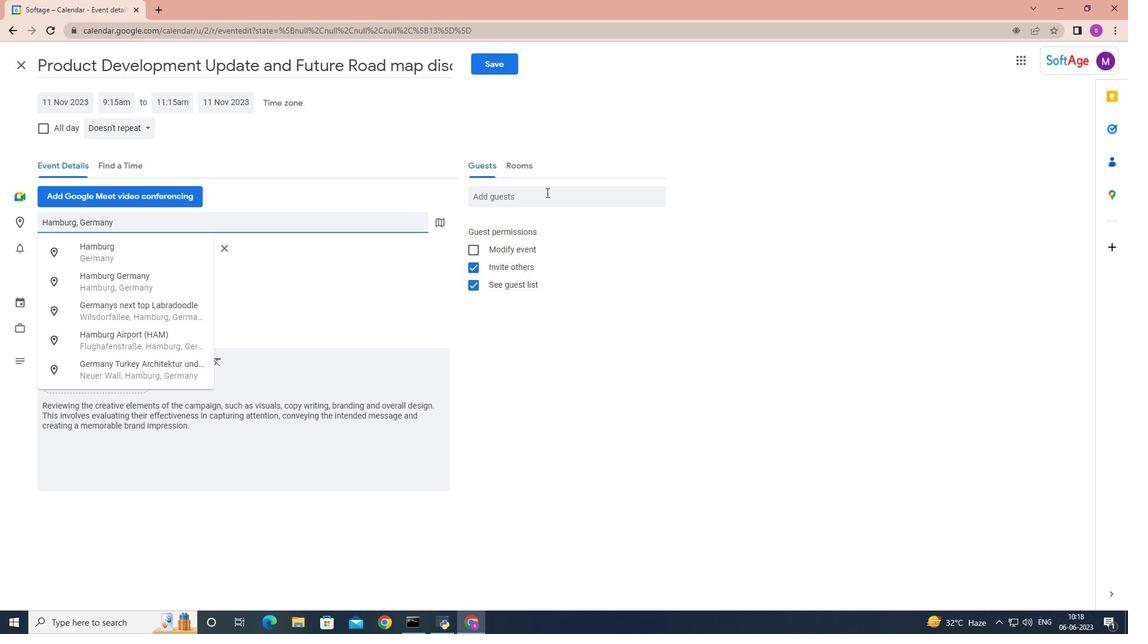 
Action: Key pressed softage.6
Screenshot: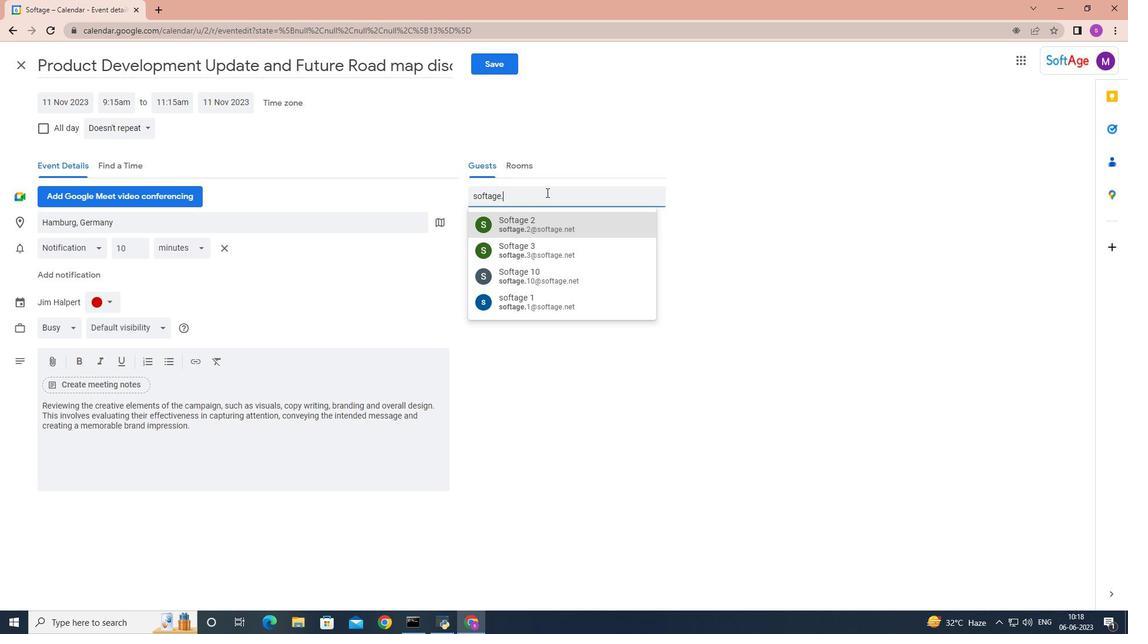 
Action: Mouse moved to (548, 222)
Screenshot: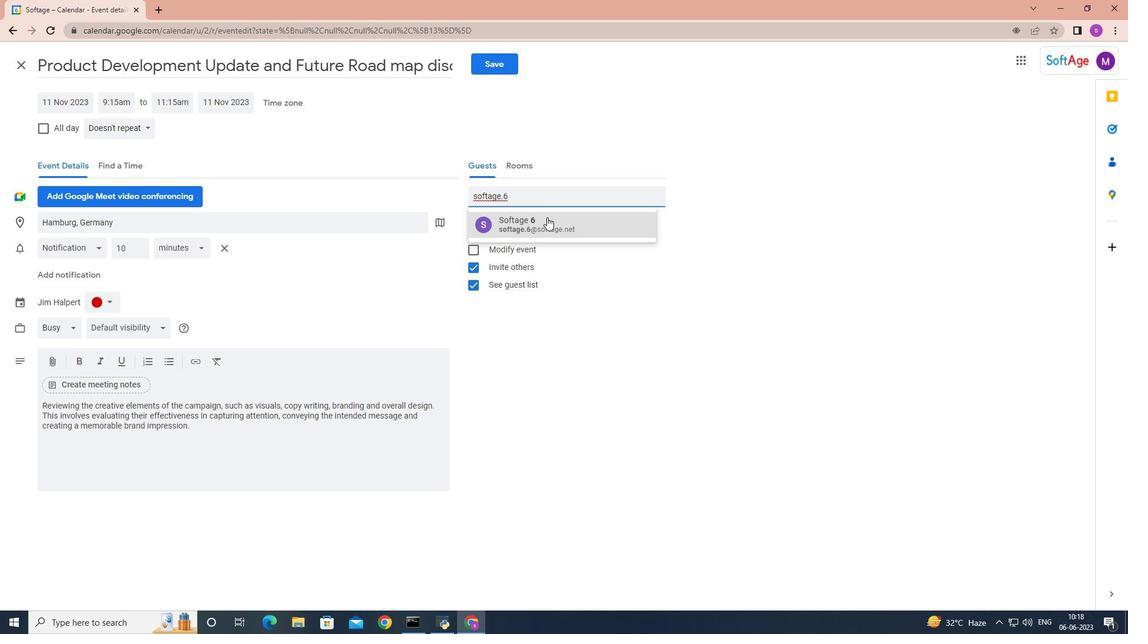 
Action: Mouse pressed left at (548, 222)
Screenshot: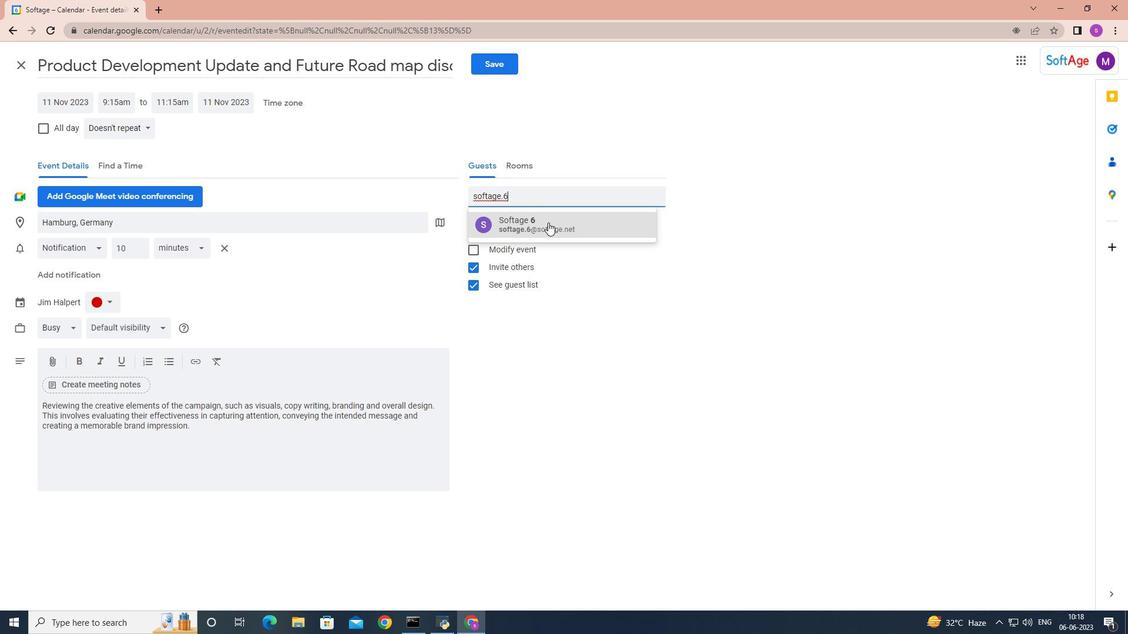 
Action: Key pressed softage.7
Screenshot: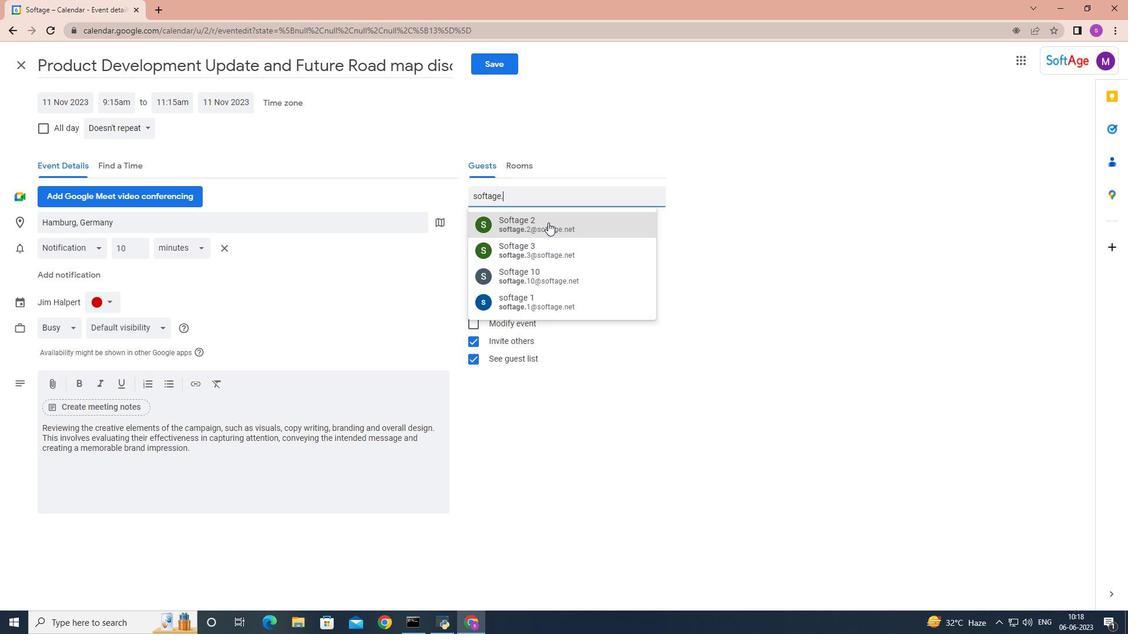 
Action: Mouse pressed left at (548, 222)
Screenshot: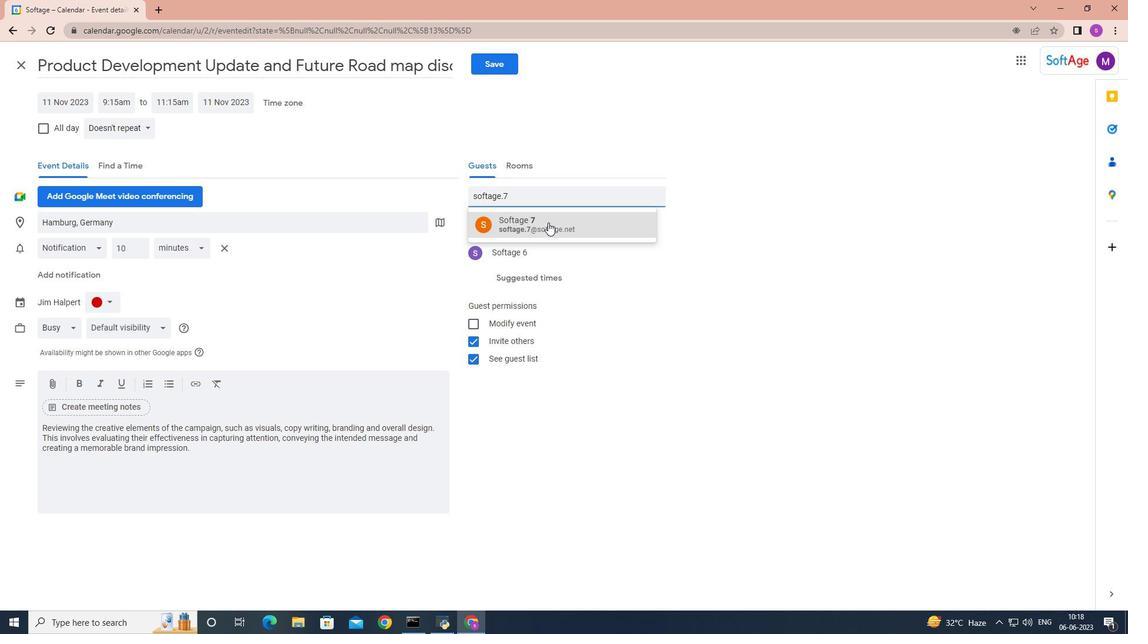 
Action: Mouse moved to (146, 127)
Screenshot: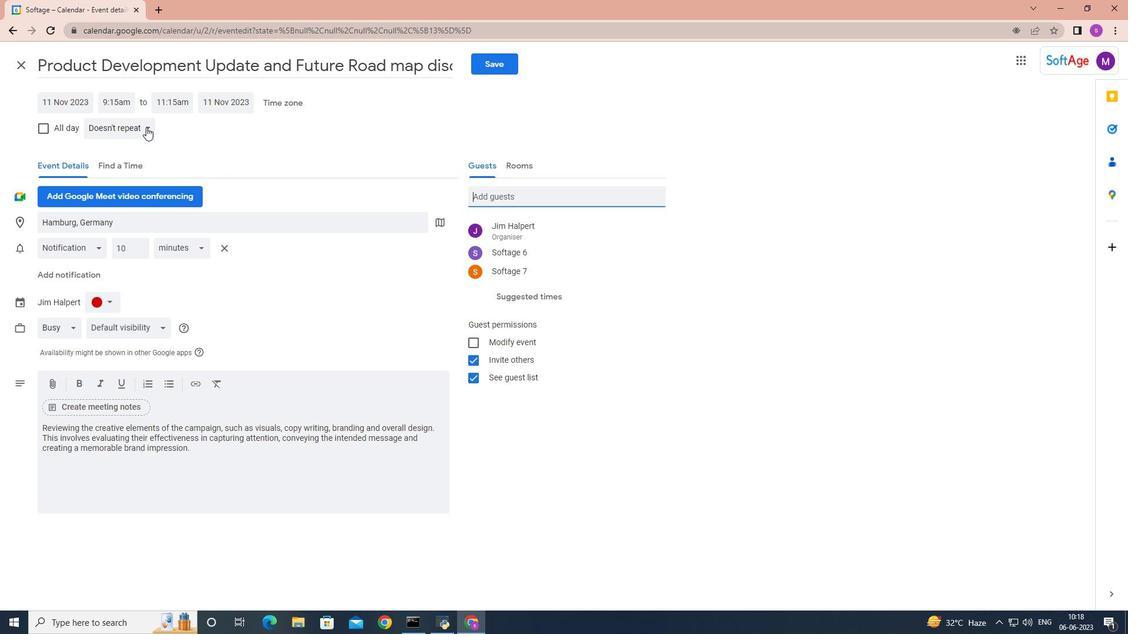 
Action: Mouse pressed left at (146, 127)
Screenshot: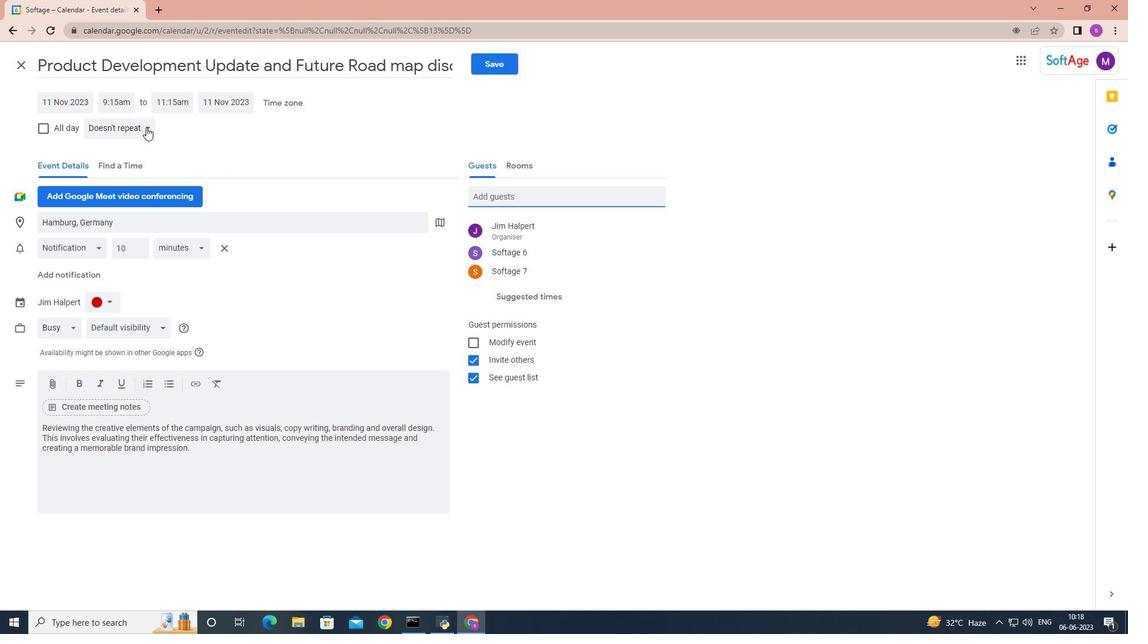 
Action: Mouse moved to (158, 250)
Screenshot: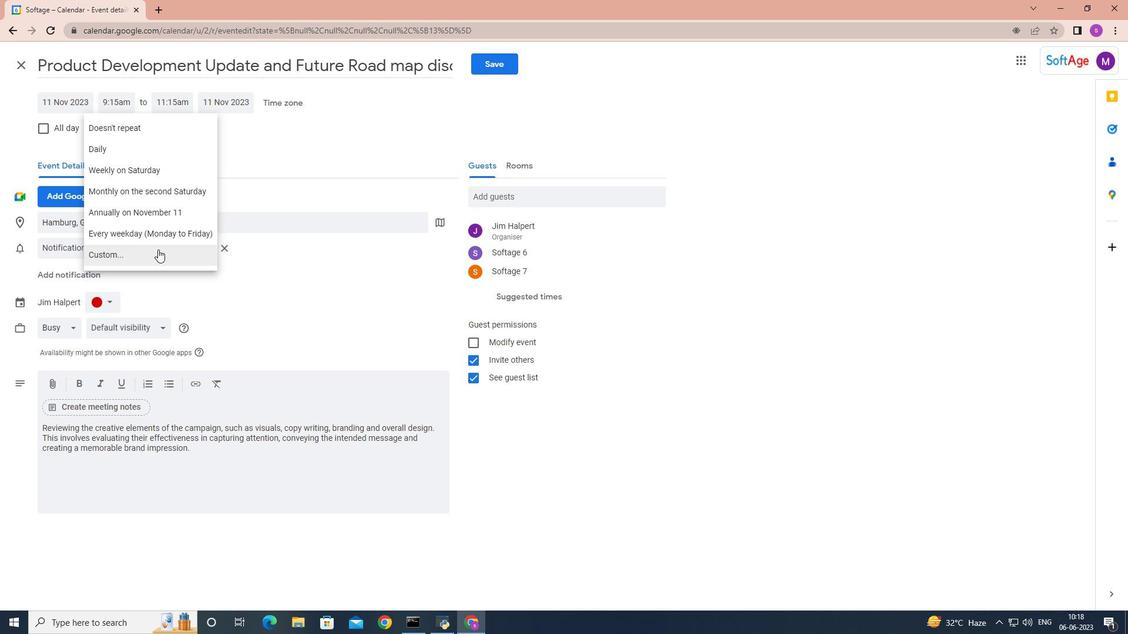 
Action: Mouse pressed left at (158, 250)
Screenshot: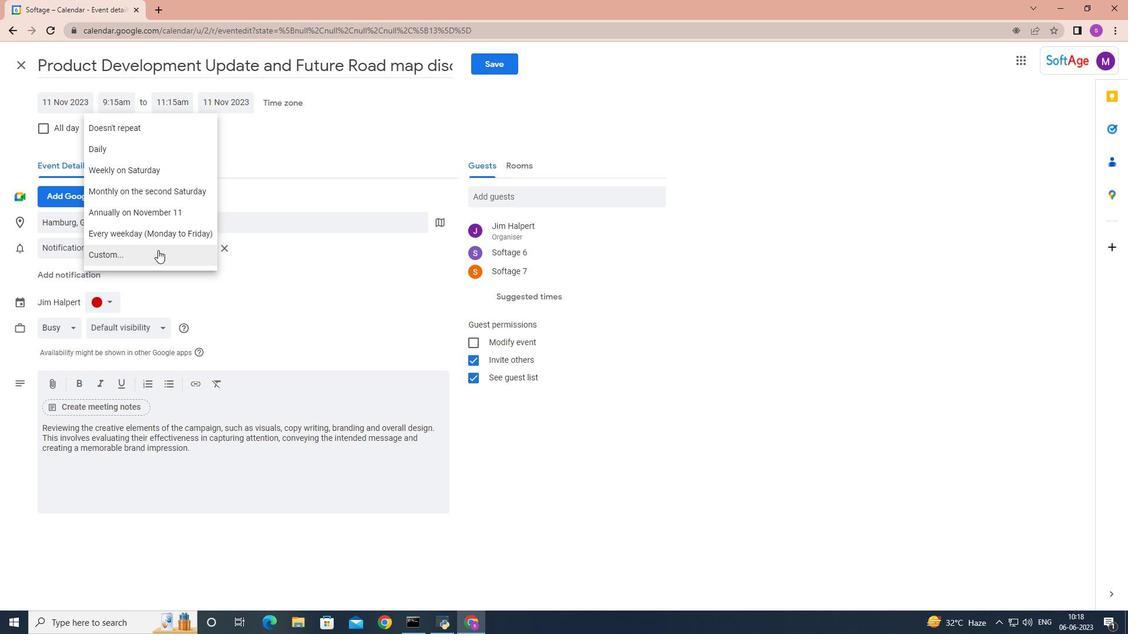 
Action: Mouse moved to (475, 307)
Screenshot: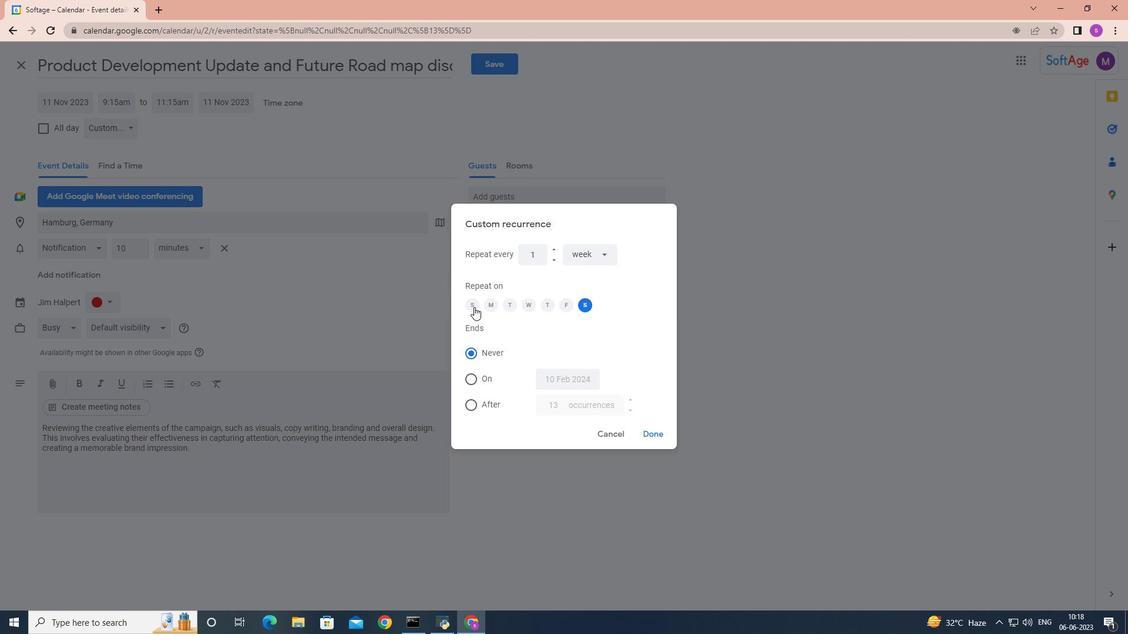 
Action: Mouse pressed left at (475, 307)
Screenshot: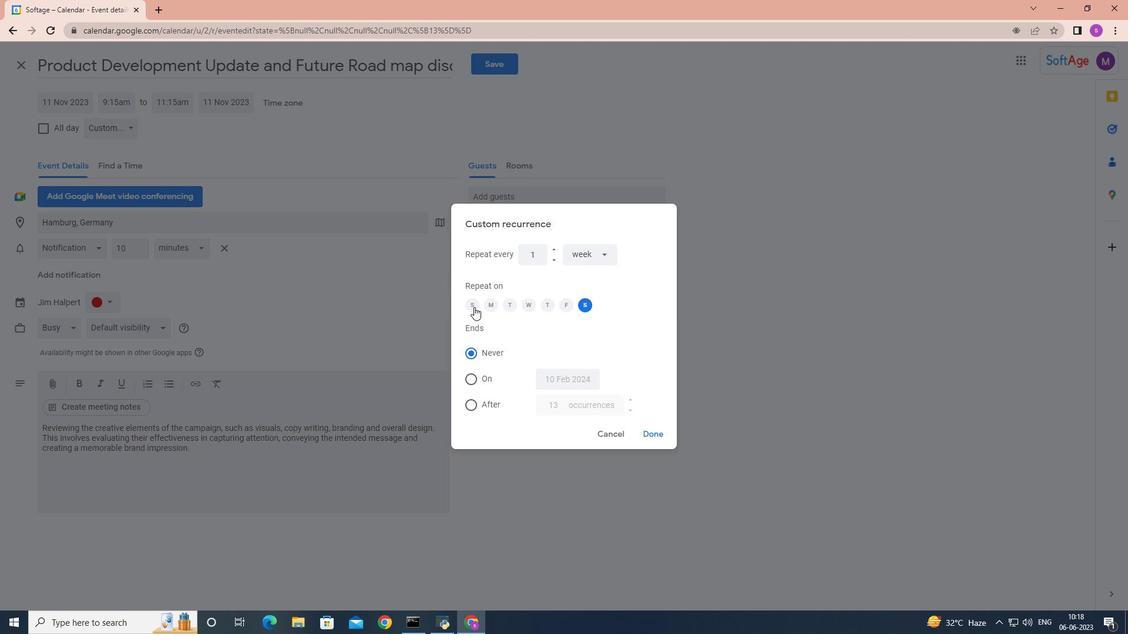 
Action: Mouse moved to (586, 305)
Screenshot: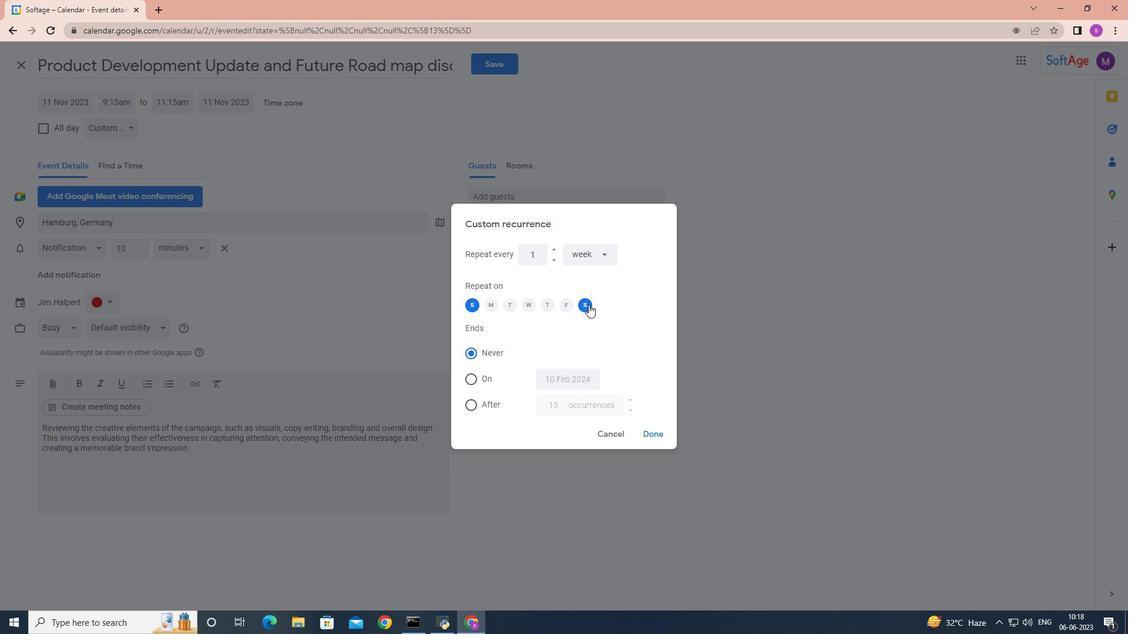 
Action: Mouse pressed left at (586, 305)
Screenshot: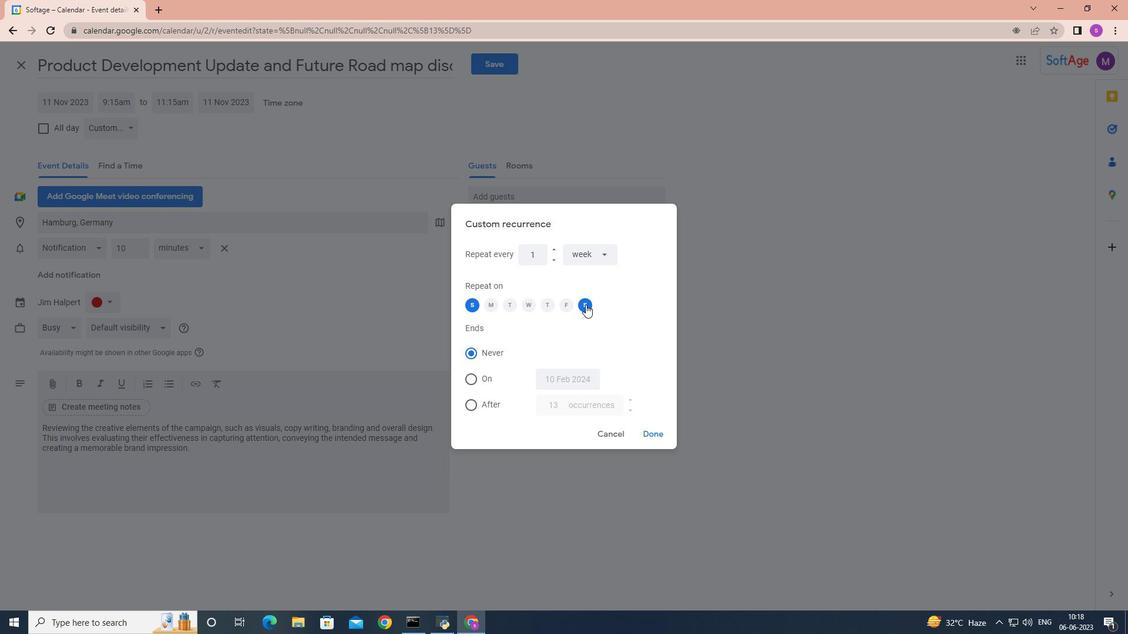 
Action: Mouse moved to (652, 438)
Screenshot: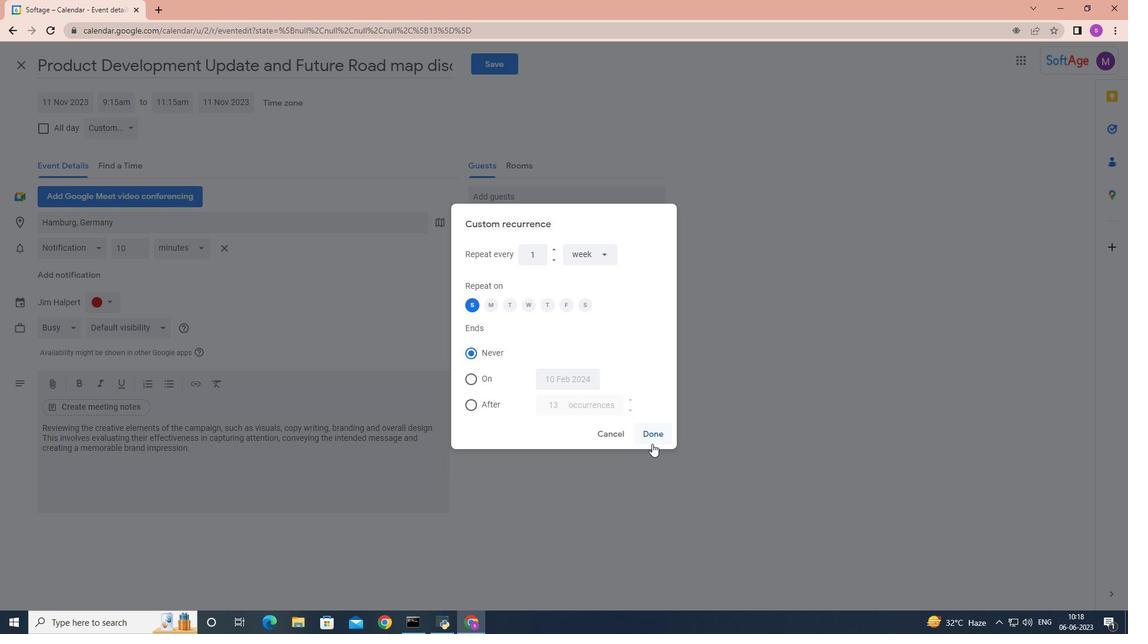 
Action: Mouse pressed left at (652, 438)
Screenshot: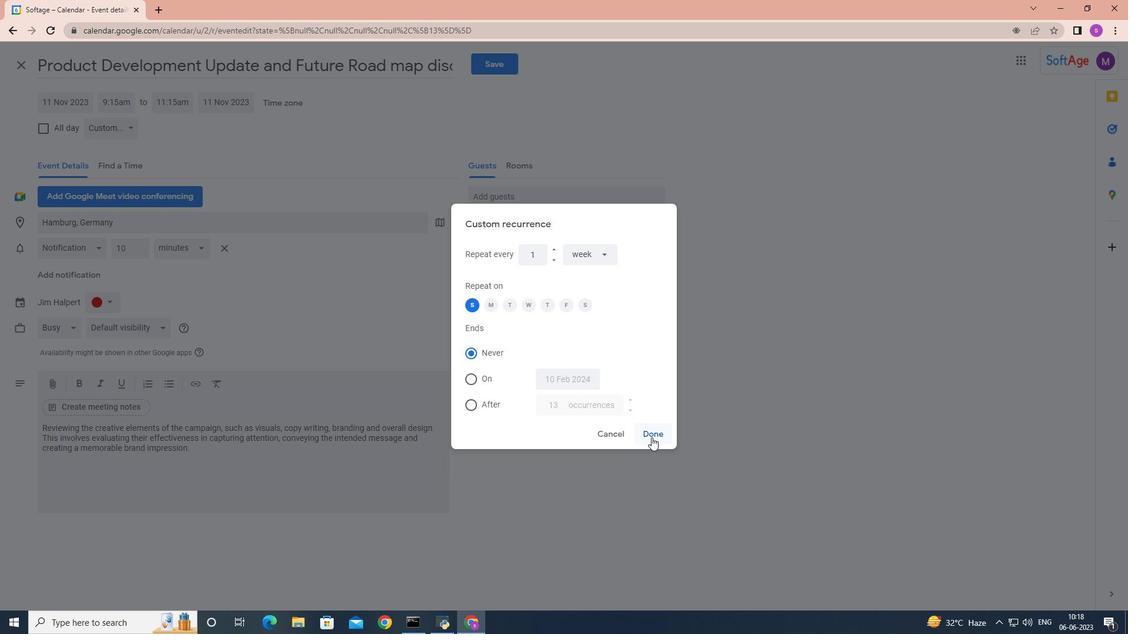 
Action: Mouse moved to (492, 64)
Screenshot: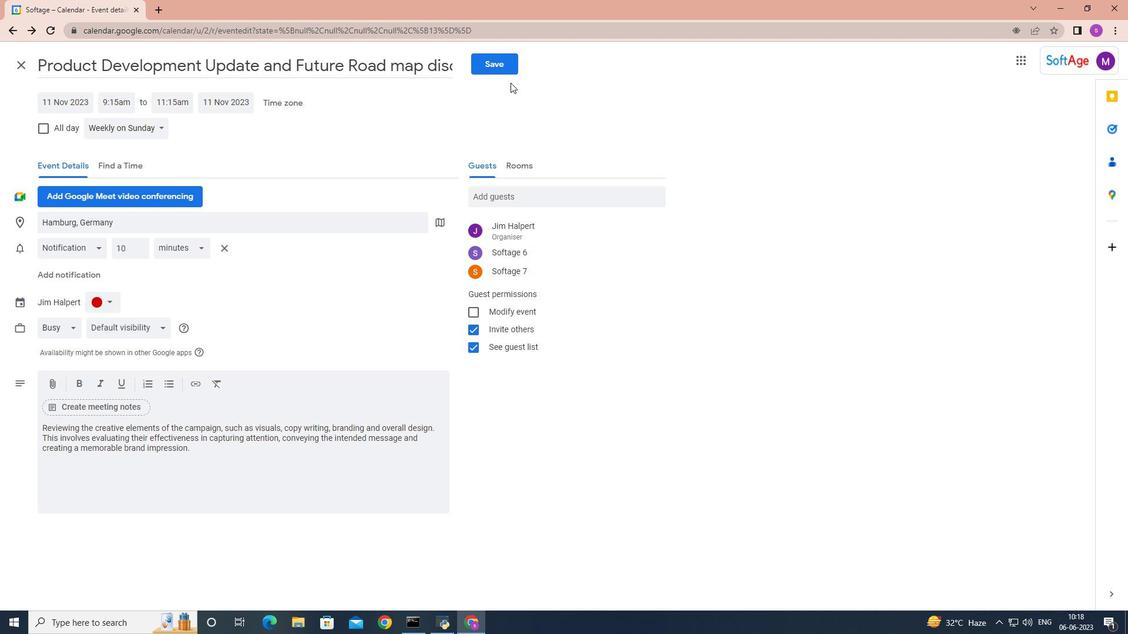 
Action: Mouse pressed left at (492, 64)
Screenshot: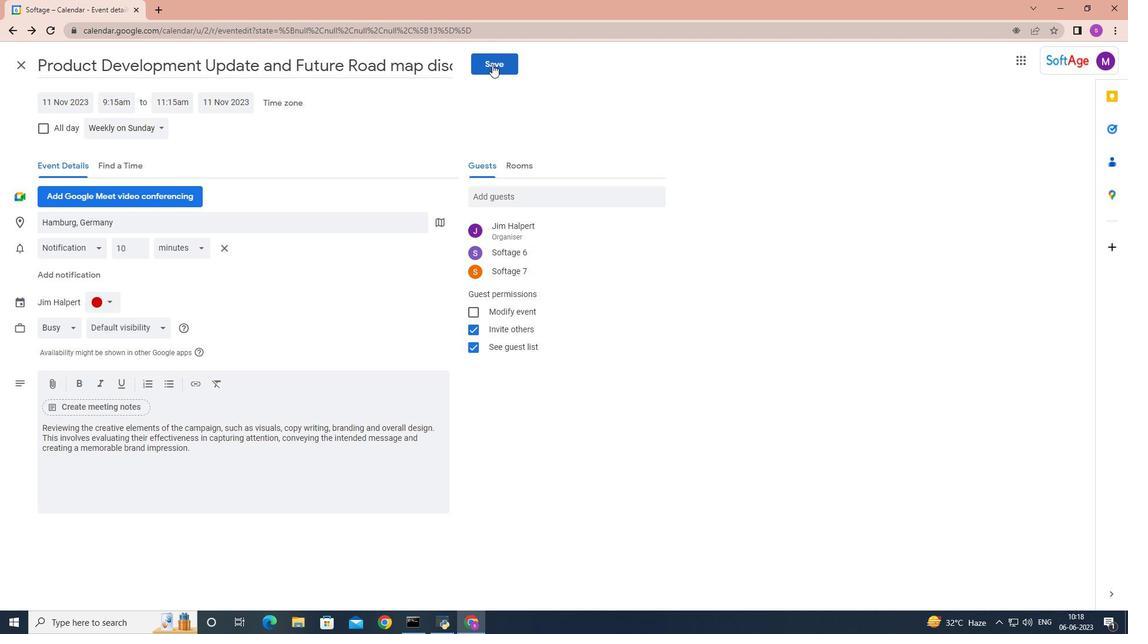 
Action: Mouse moved to (672, 352)
Screenshot: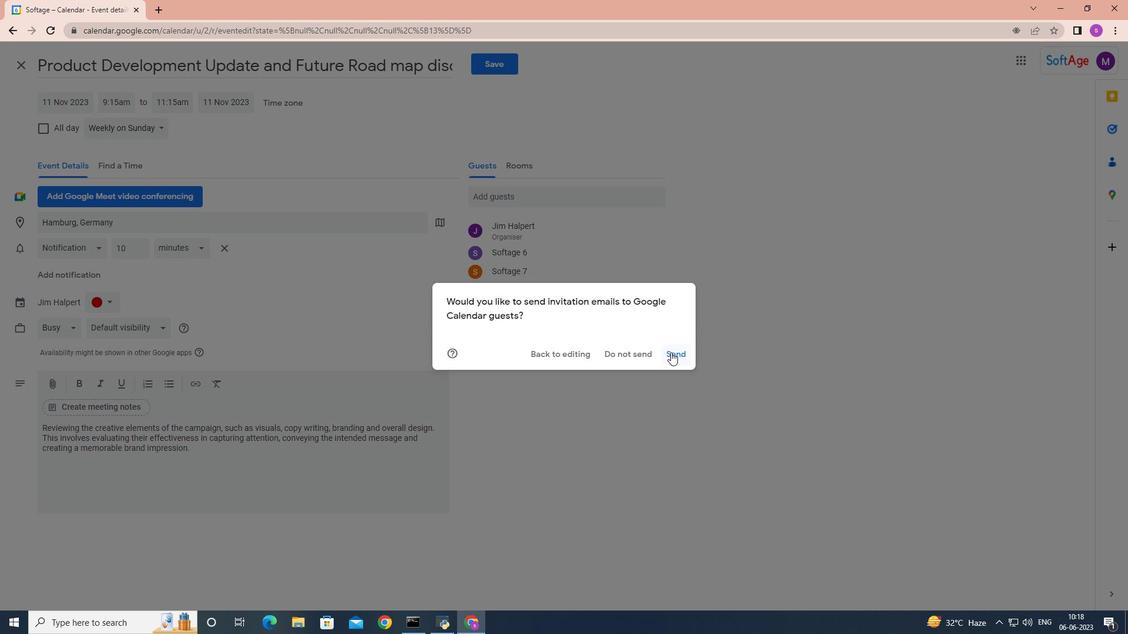 
Action: Mouse pressed left at (672, 352)
Screenshot: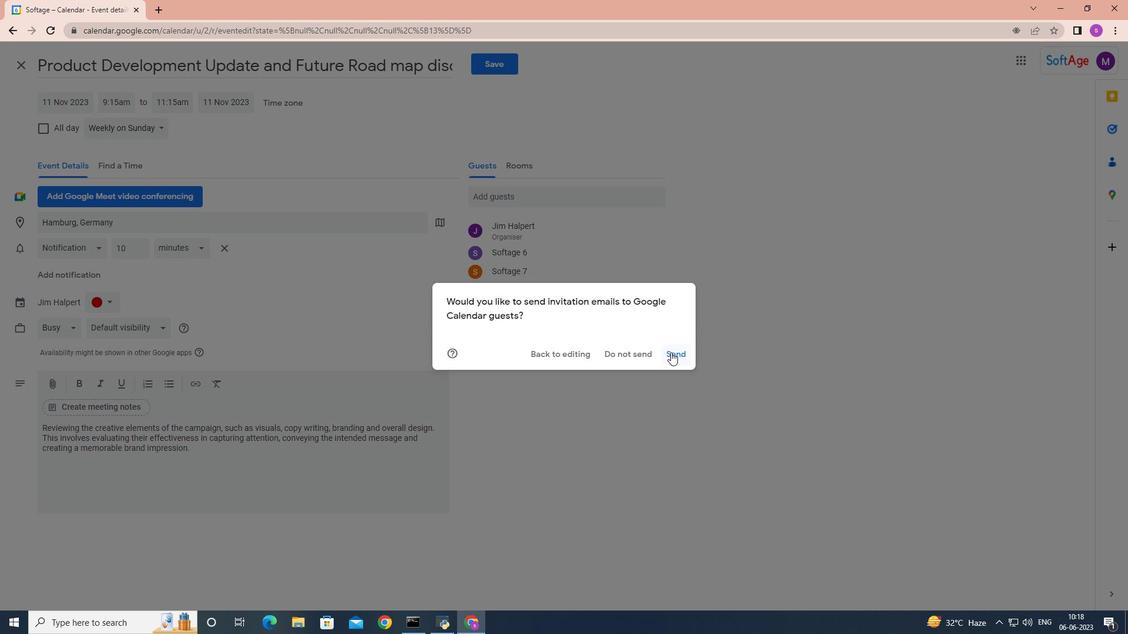 
